 Task: Look for space in Allen, United States from 10th August, 2023 to 18th August, 2023 for 2 adults in price range Rs.10000 to Rs.14000. Place can be private room with 1  bedroom having 1 bed and 1 bathroom. Property type can be house, flat, guest house. Amenities needed are: wifi, TV, free parkinig on premises, gym, breakfast. Booking option can be shelf check-in. Required host language is English.
Action: Mouse moved to (413, 95)
Screenshot: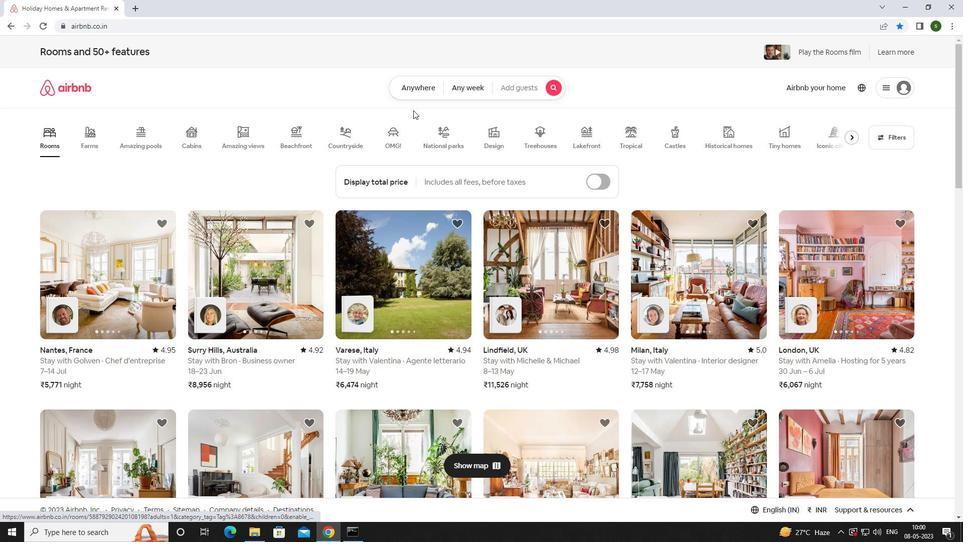 
Action: Mouse pressed left at (413, 95)
Screenshot: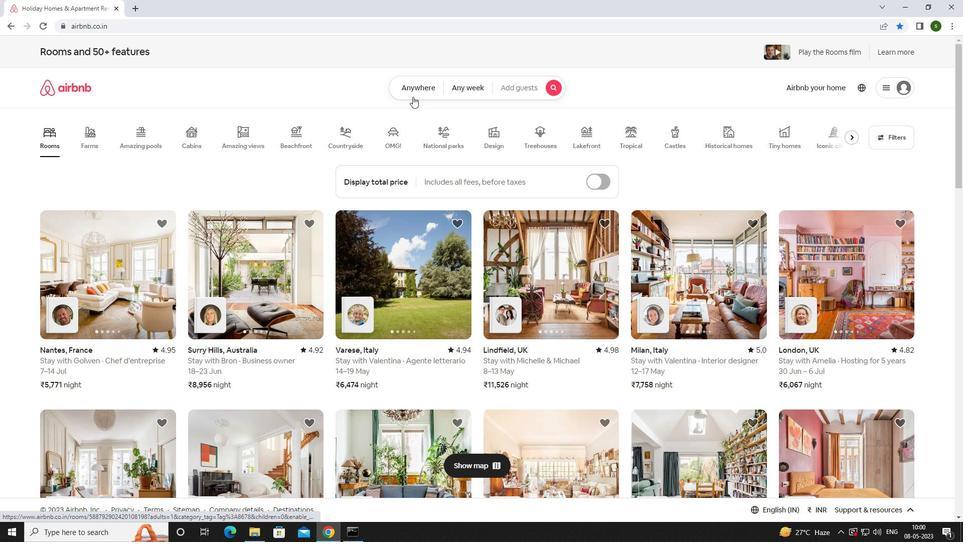 
Action: Mouse moved to (361, 125)
Screenshot: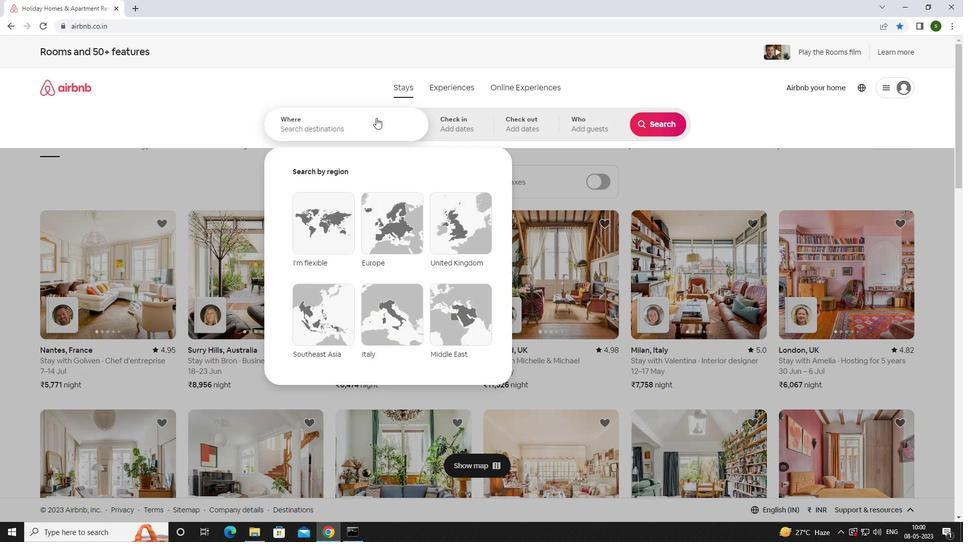 
Action: Mouse pressed left at (361, 125)
Screenshot: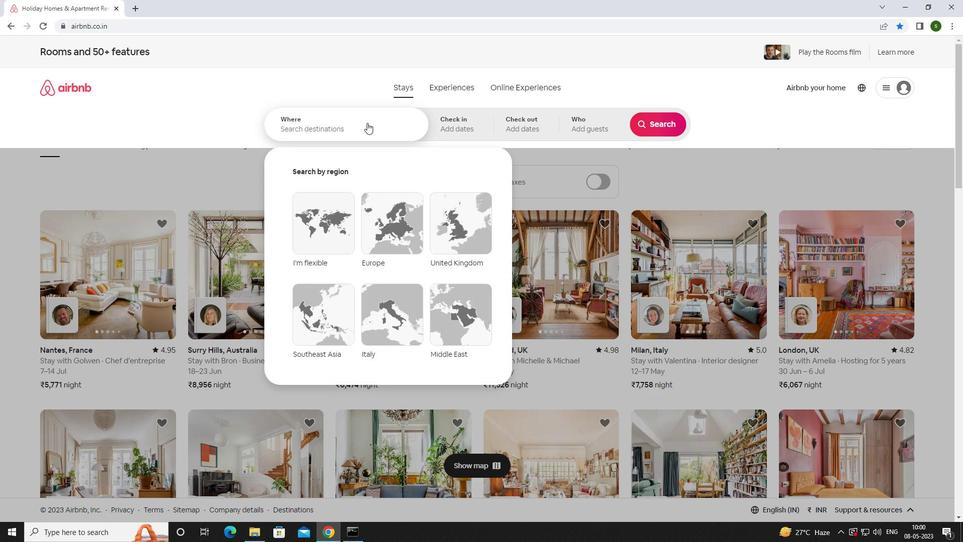 
Action: Key pressed <Key.caps_lock>a<Key.caps_lock>llen,<Key.space><Key.caps_lock>u<Key.caps_lock>nited<Key.space><Key.caps_lock>s<Key.caps_lock>tates<Key.enter>
Screenshot: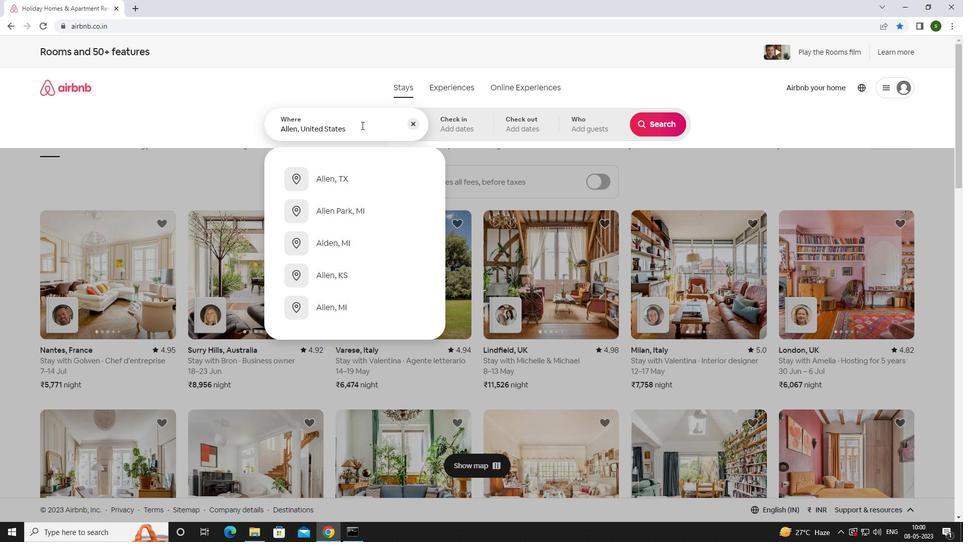 
Action: Mouse moved to (656, 202)
Screenshot: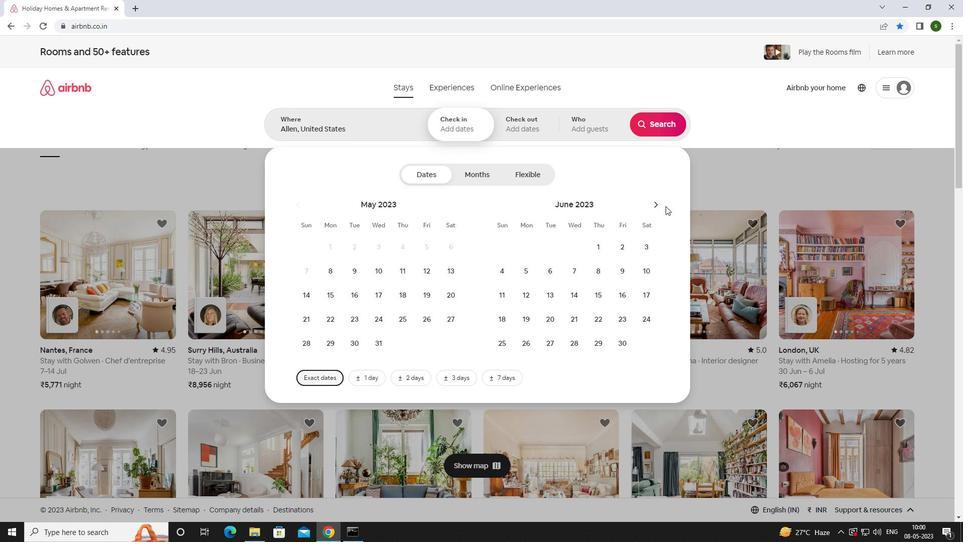 
Action: Mouse pressed left at (656, 202)
Screenshot: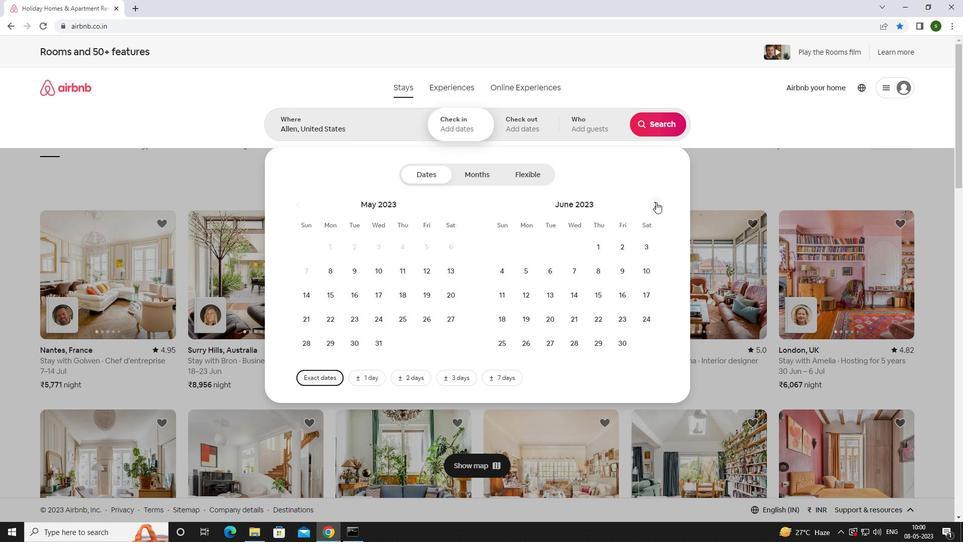 
Action: Mouse moved to (649, 203)
Screenshot: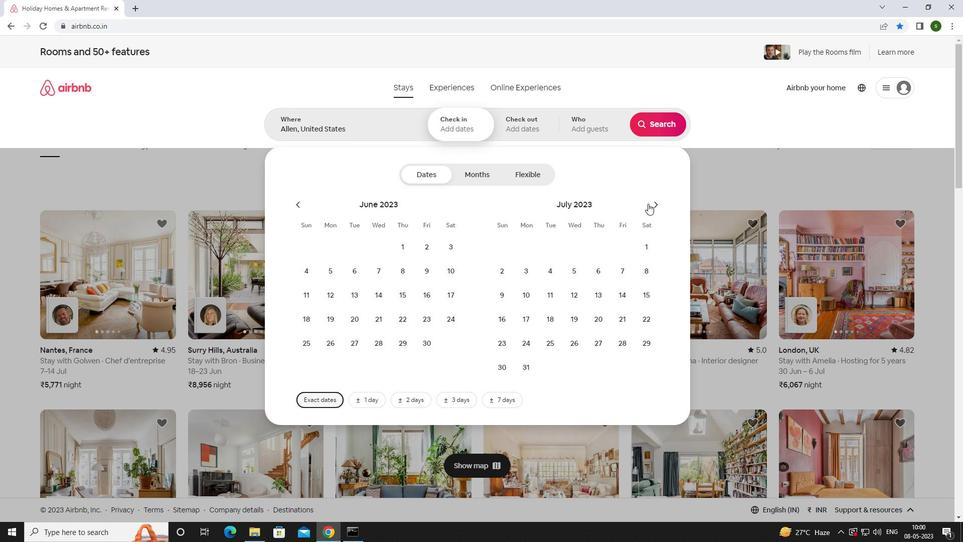 
Action: Mouse pressed left at (649, 203)
Screenshot: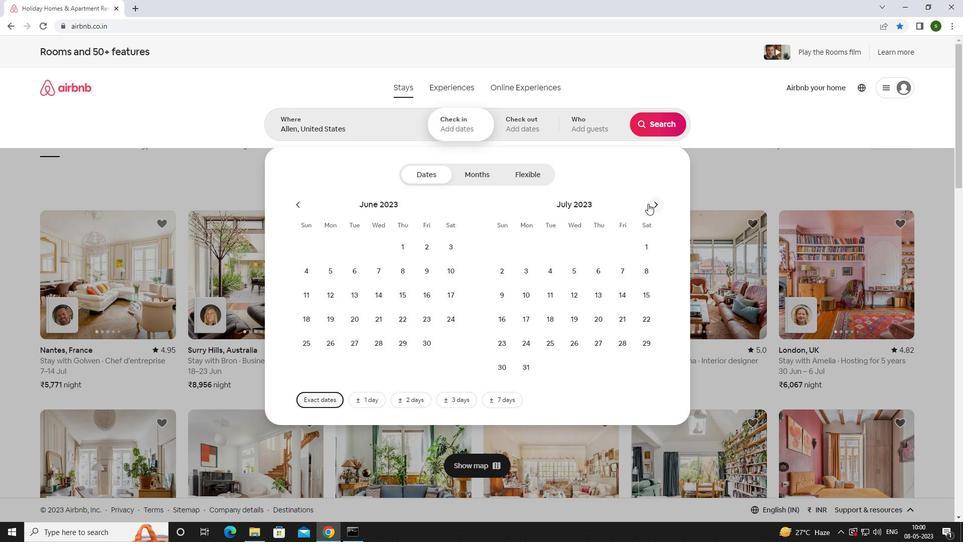 
Action: Mouse moved to (601, 269)
Screenshot: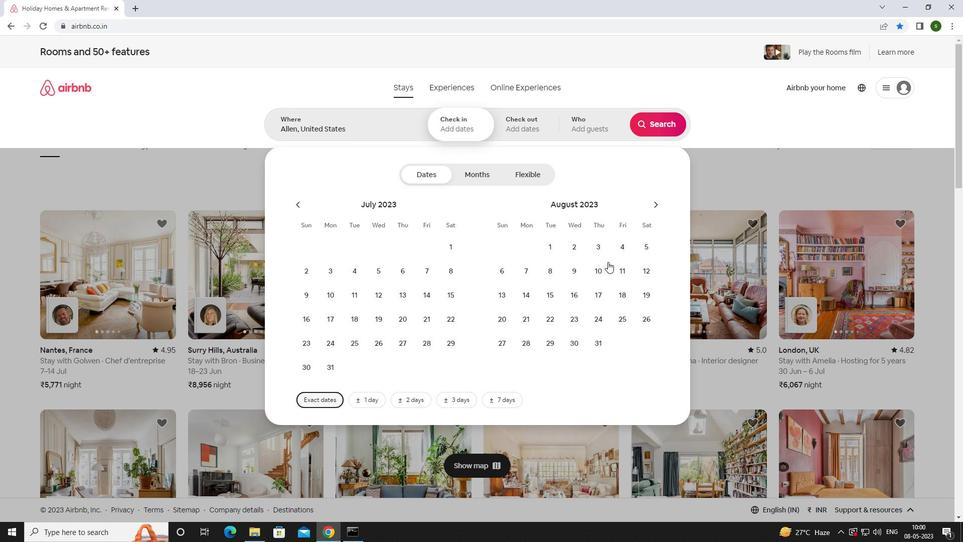 
Action: Mouse pressed left at (601, 269)
Screenshot: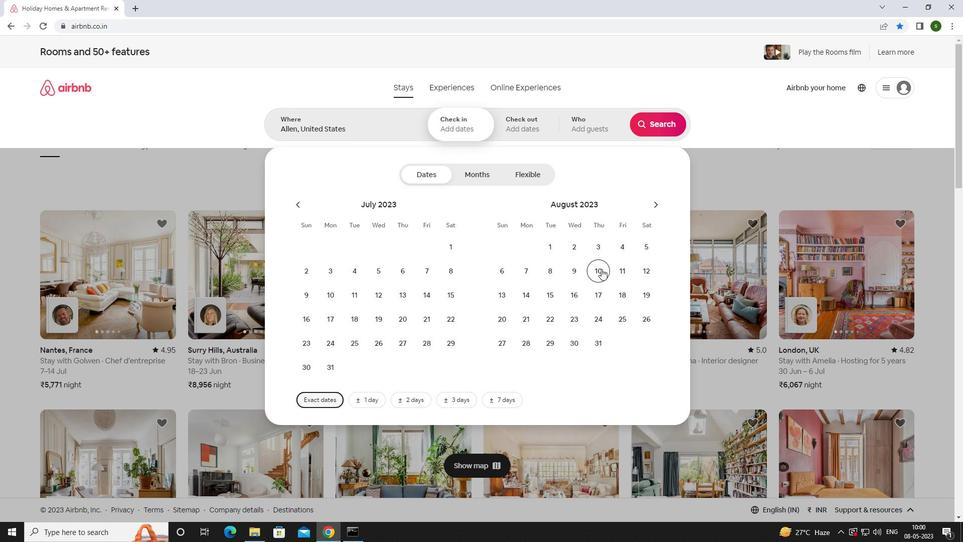 
Action: Mouse moved to (628, 295)
Screenshot: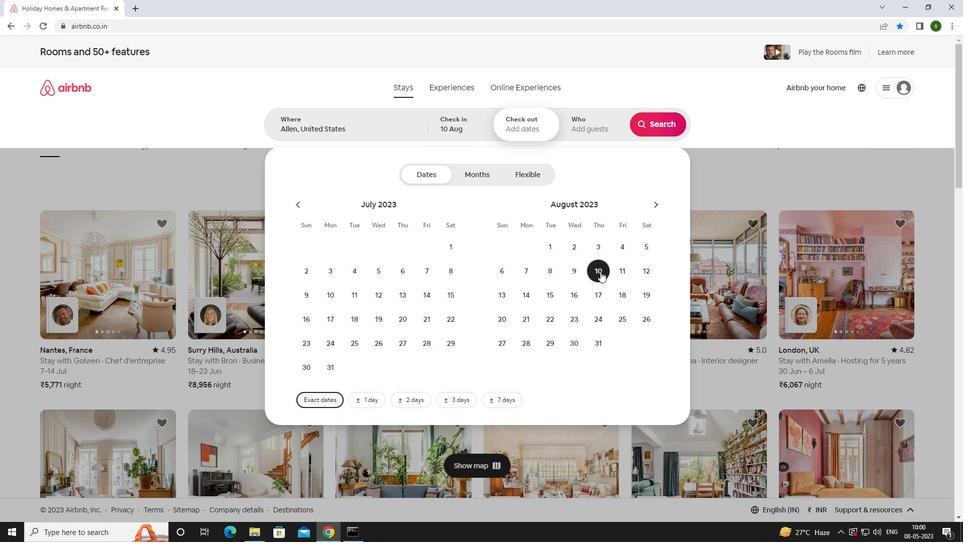 
Action: Mouse pressed left at (628, 295)
Screenshot: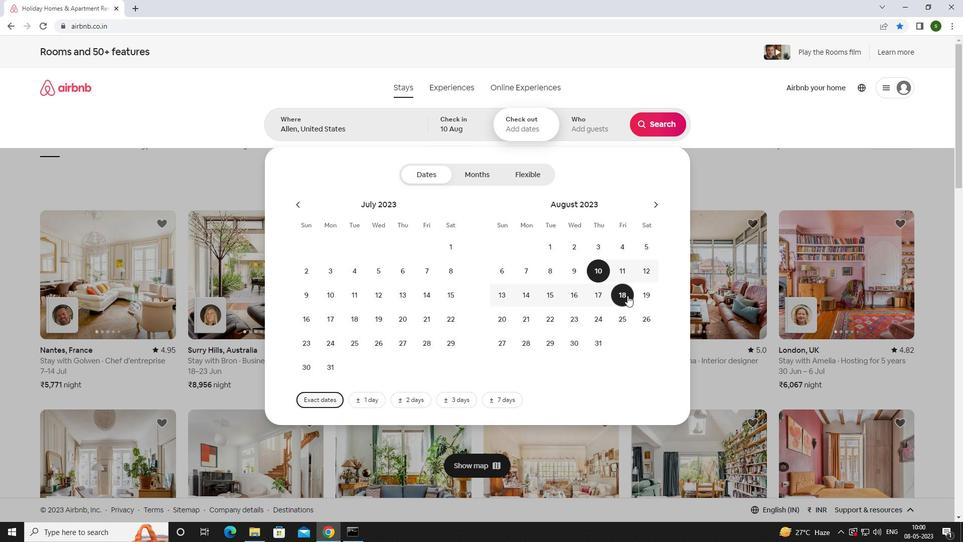 
Action: Mouse moved to (596, 119)
Screenshot: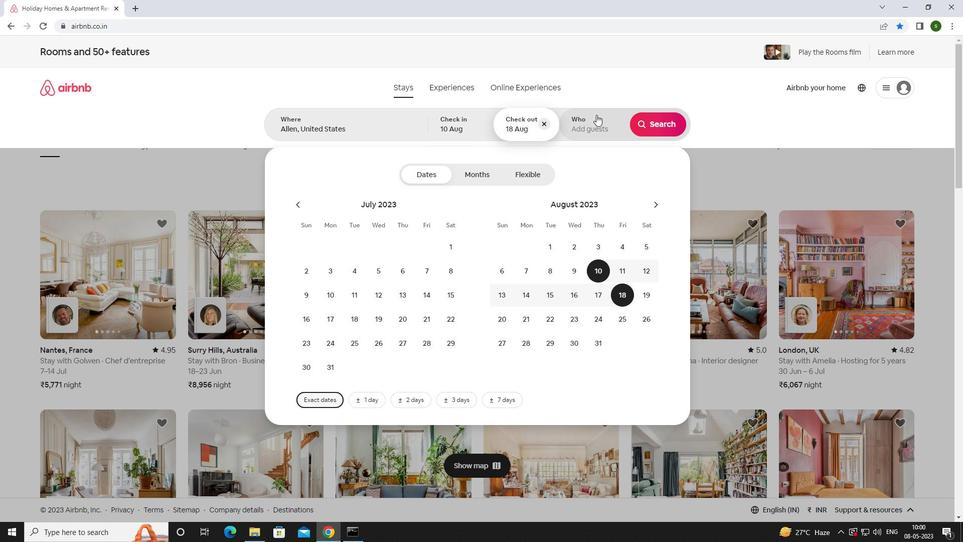 
Action: Mouse pressed left at (596, 119)
Screenshot: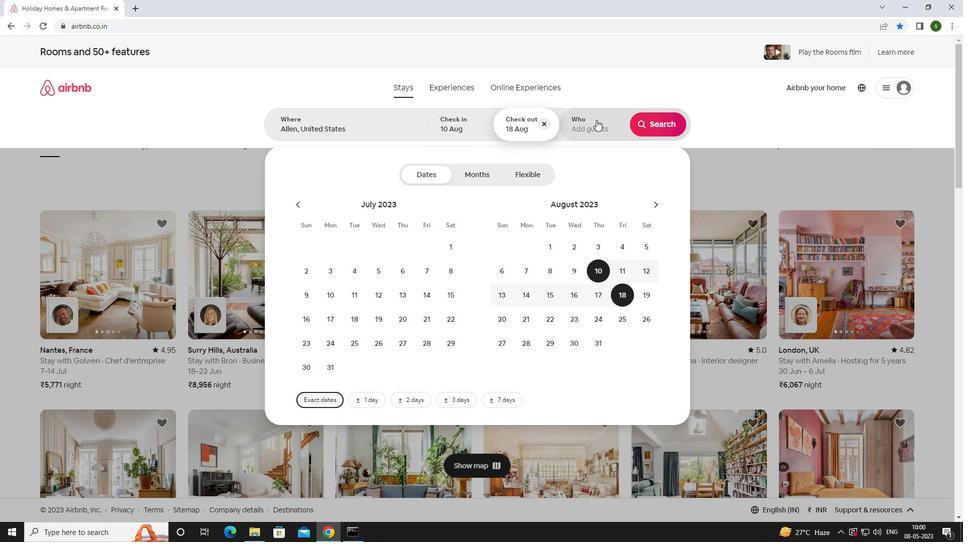 
Action: Mouse moved to (663, 175)
Screenshot: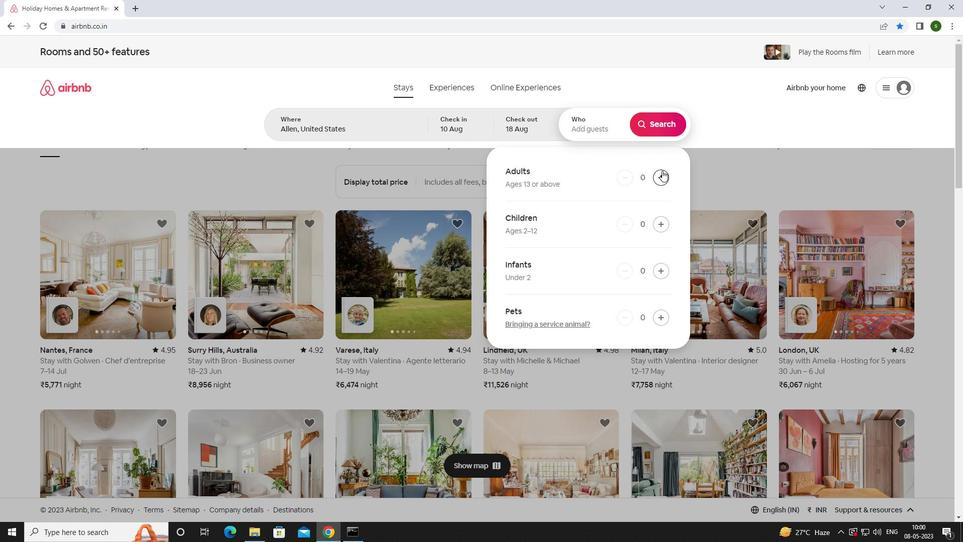 
Action: Mouse pressed left at (663, 175)
Screenshot: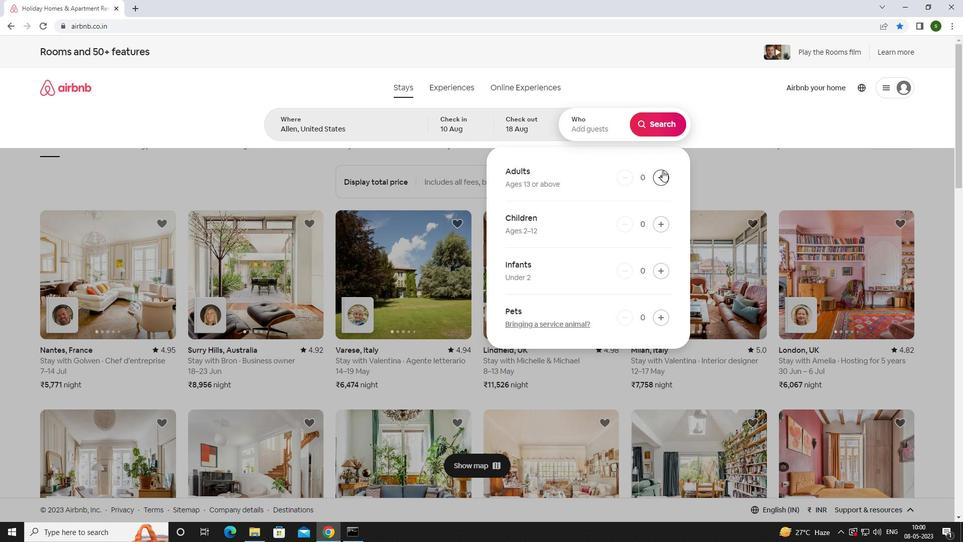 
Action: Mouse pressed left at (663, 175)
Screenshot: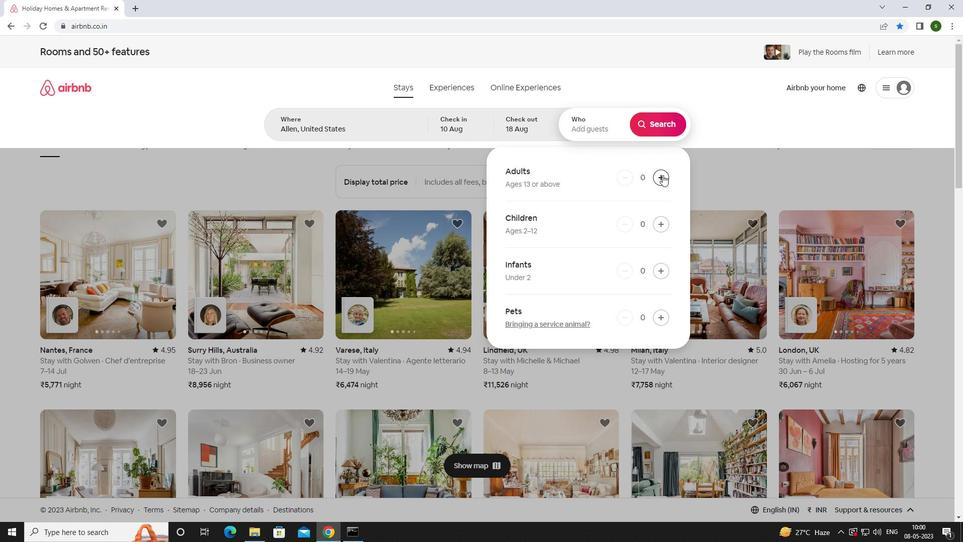 
Action: Mouse moved to (656, 126)
Screenshot: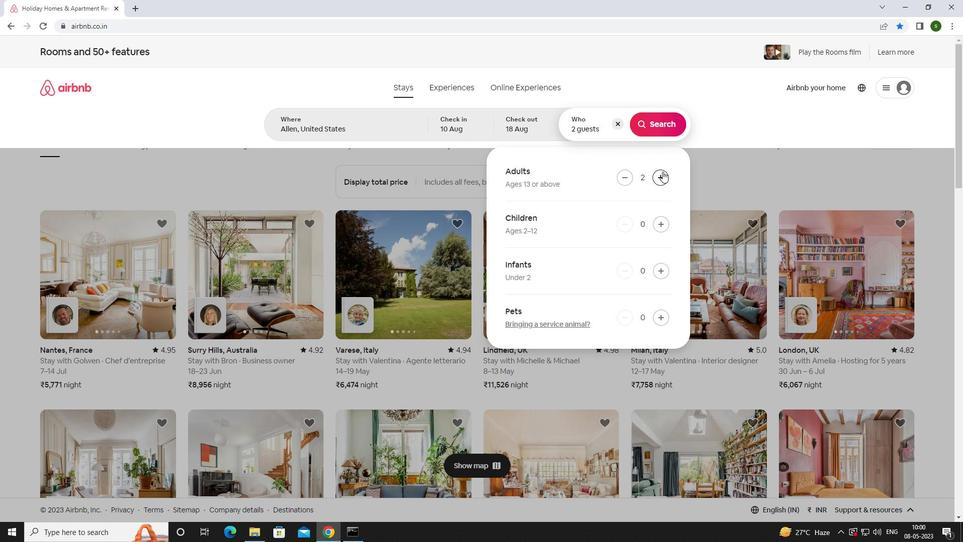 
Action: Mouse pressed left at (656, 126)
Screenshot: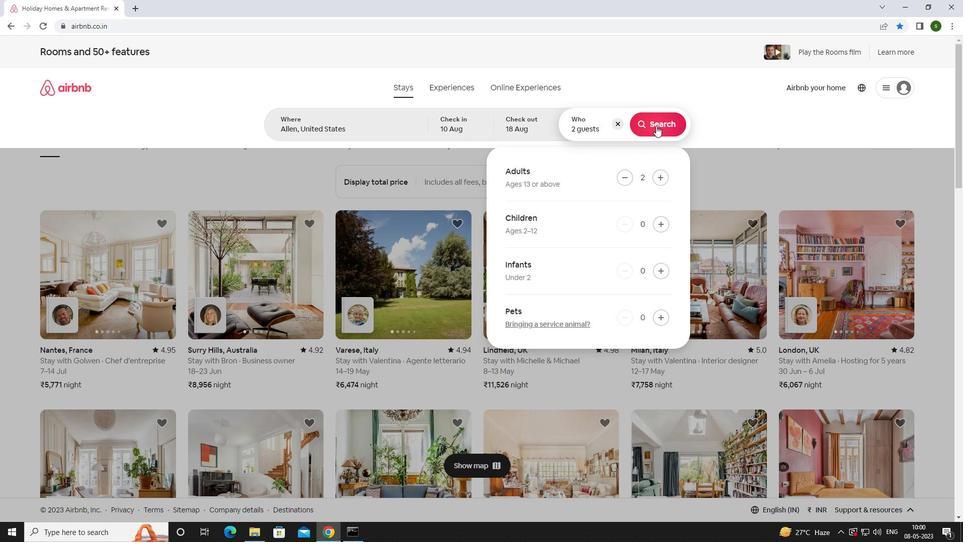 
Action: Mouse moved to (912, 94)
Screenshot: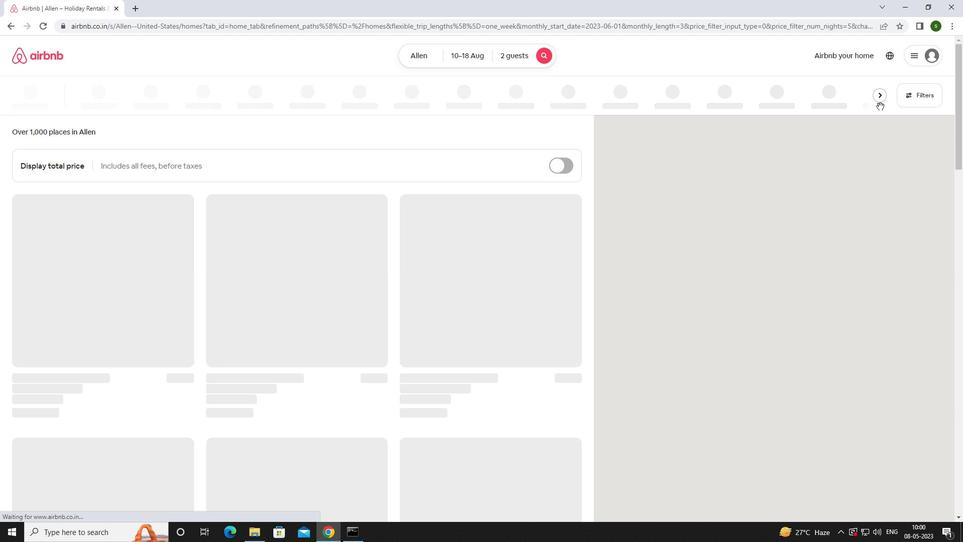 
Action: Mouse pressed left at (912, 94)
Screenshot: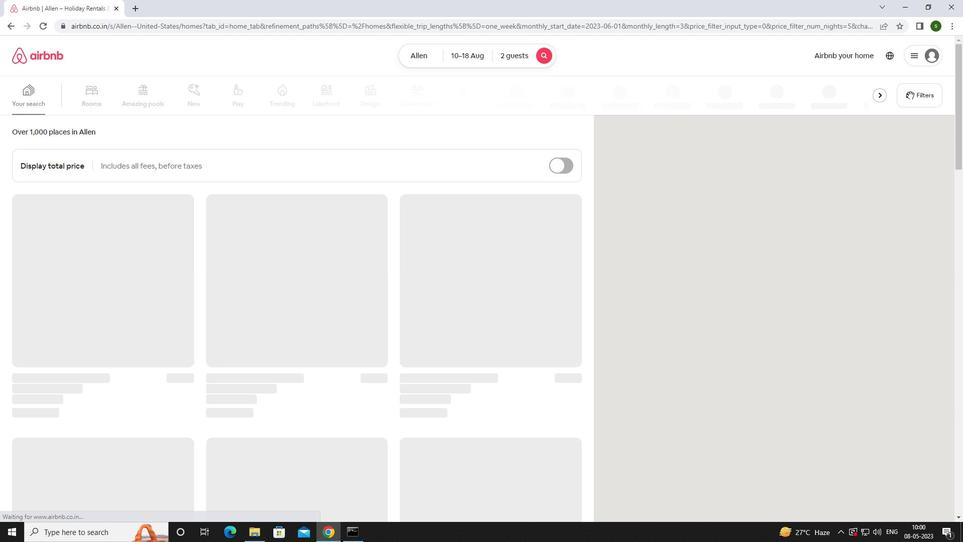 
Action: Mouse moved to (370, 339)
Screenshot: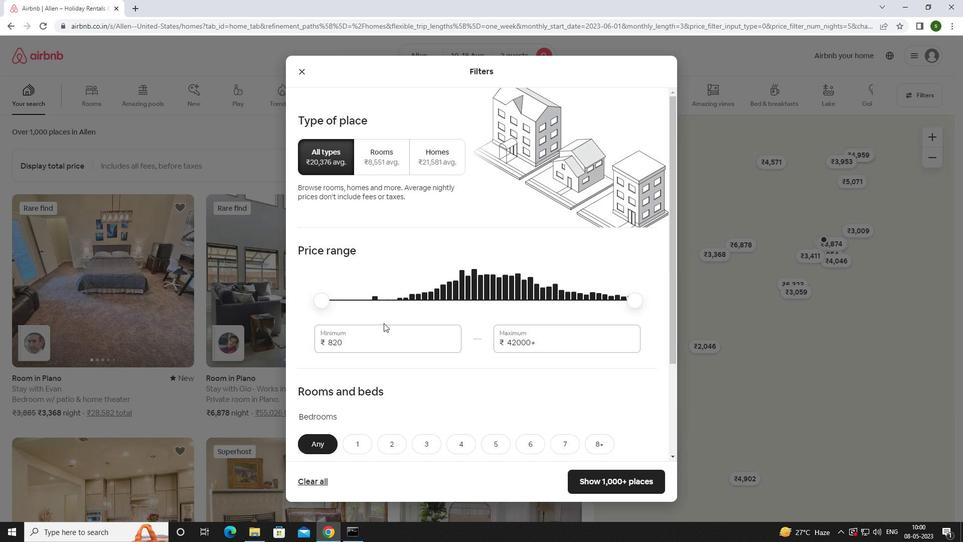 
Action: Mouse pressed left at (370, 339)
Screenshot: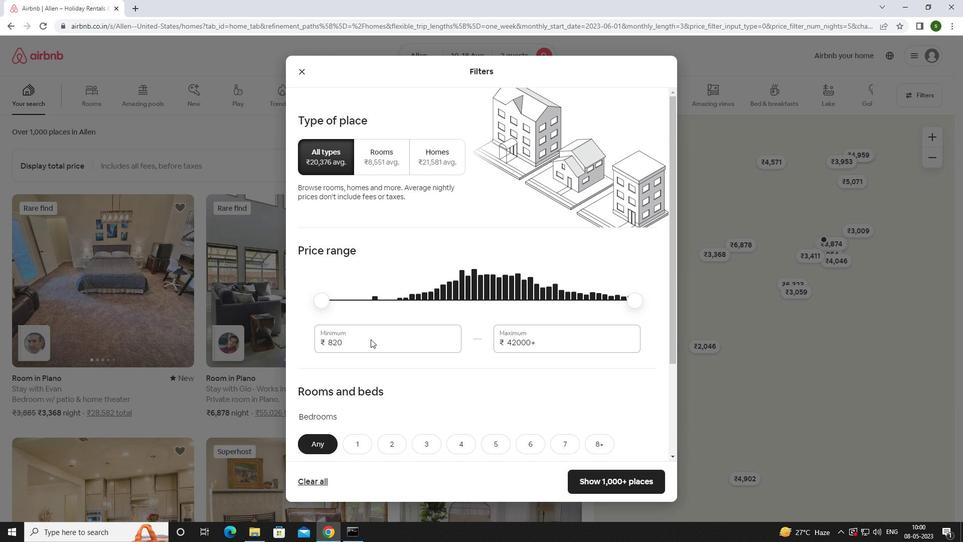 
Action: Key pressed <Key.backspace><Key.backspace><Key.backspace><Key.backspace>10000
Screenshot: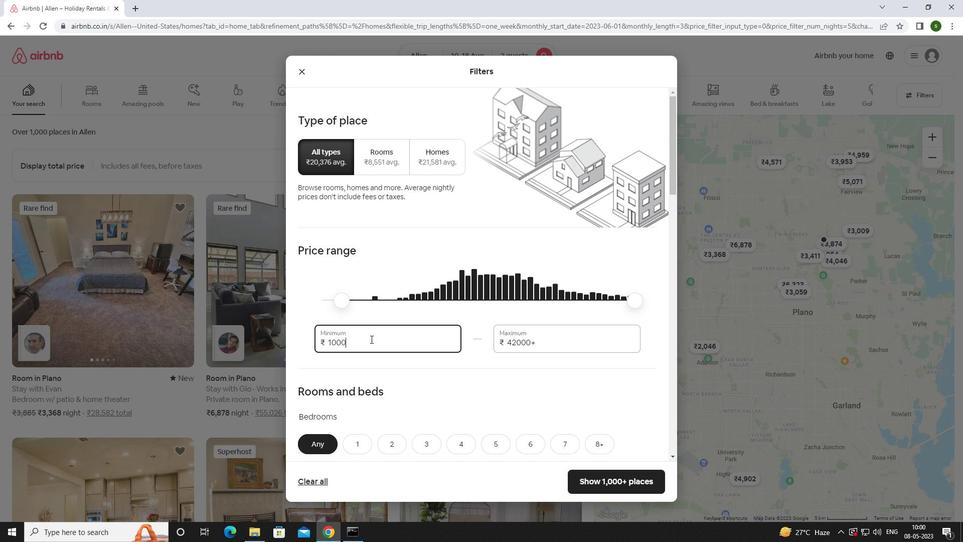 
Action: Mouse moved to (554, 345)
Screenshot: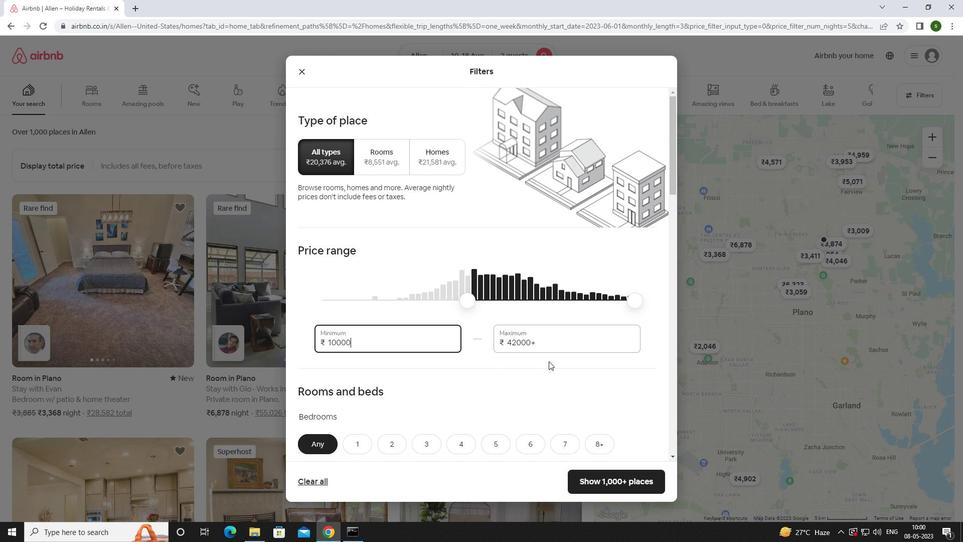 
Action: Mouse pressed left at (554, 345)
Screenshot: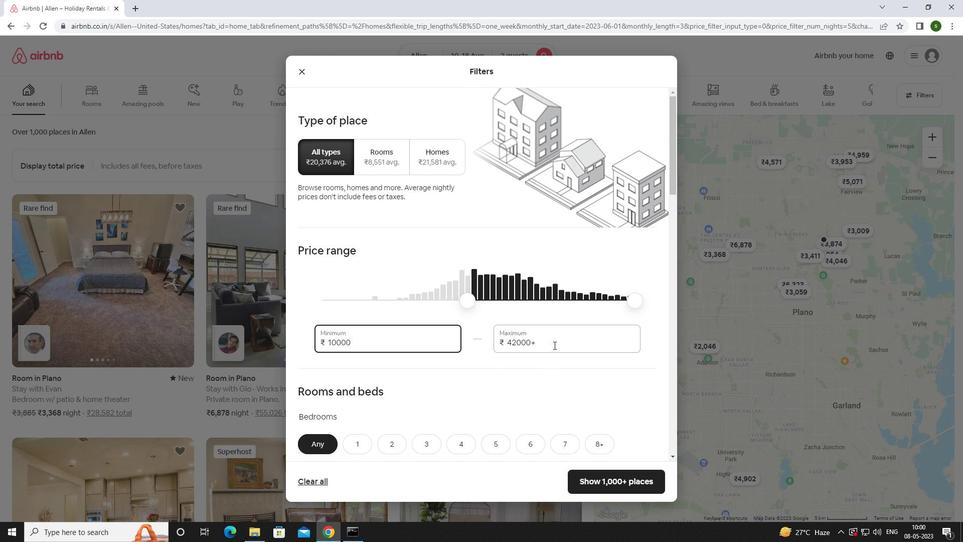 
Action: Key pressed <Key.backspace><Key.backspace><Key.backspace><Key.backspace><Key.backspace><Key.backspace><Key.backspace><Key.backspace><Key.backspace><Key.backspace><Key.backspace>14000
Screenshot: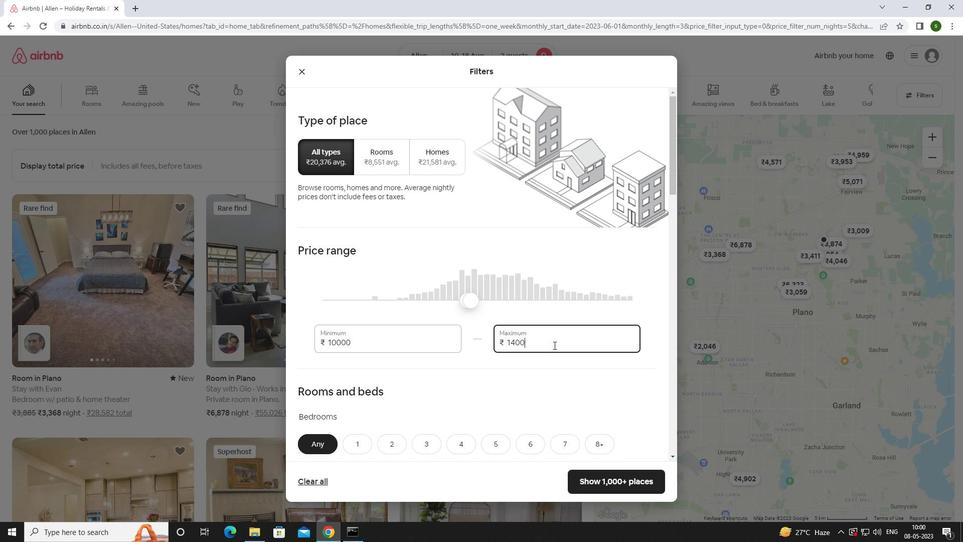 
Action: Mouse moved to (502, 357)
Screenshot: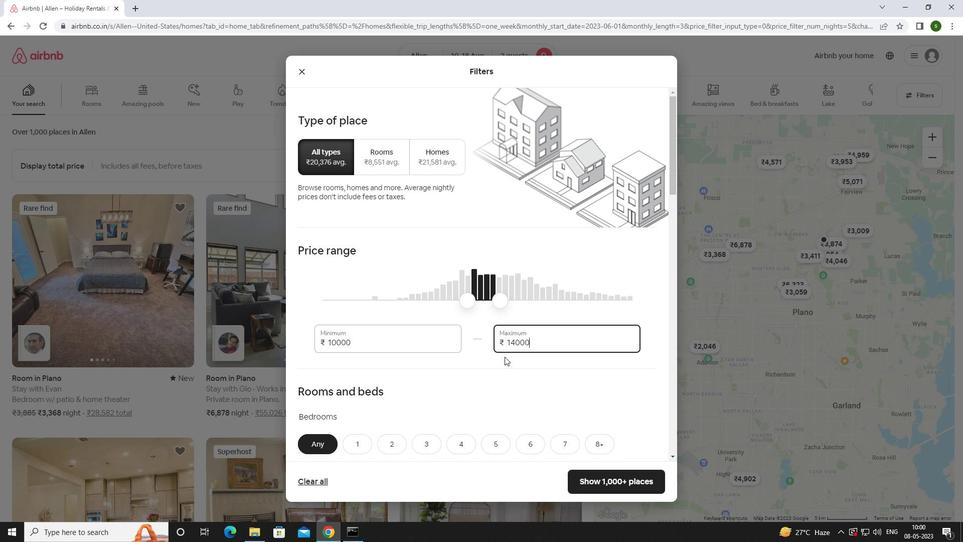 
Action: Mouse scrolled (502, 356) with delta (0, 0)
Screenshot: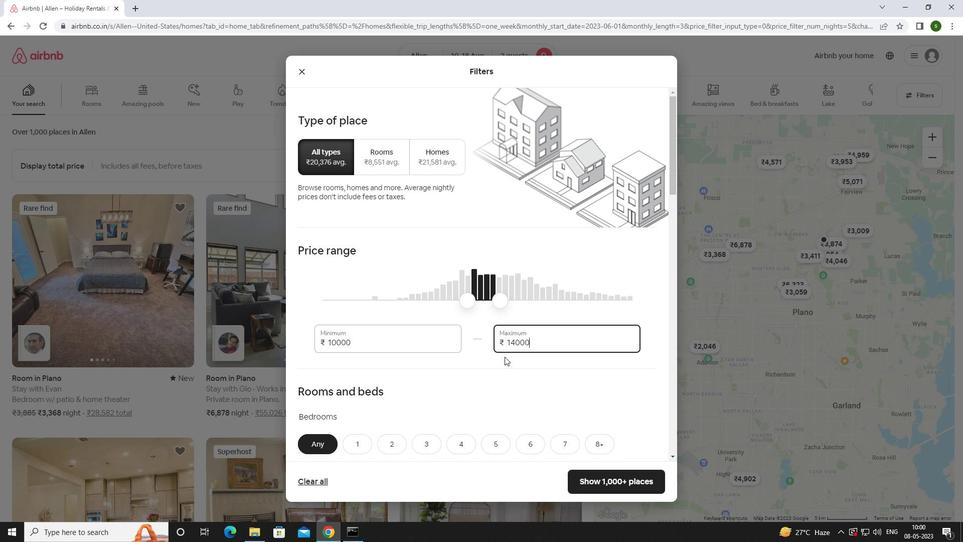
Action: Mouse moved to (356, 394)
Screenshot: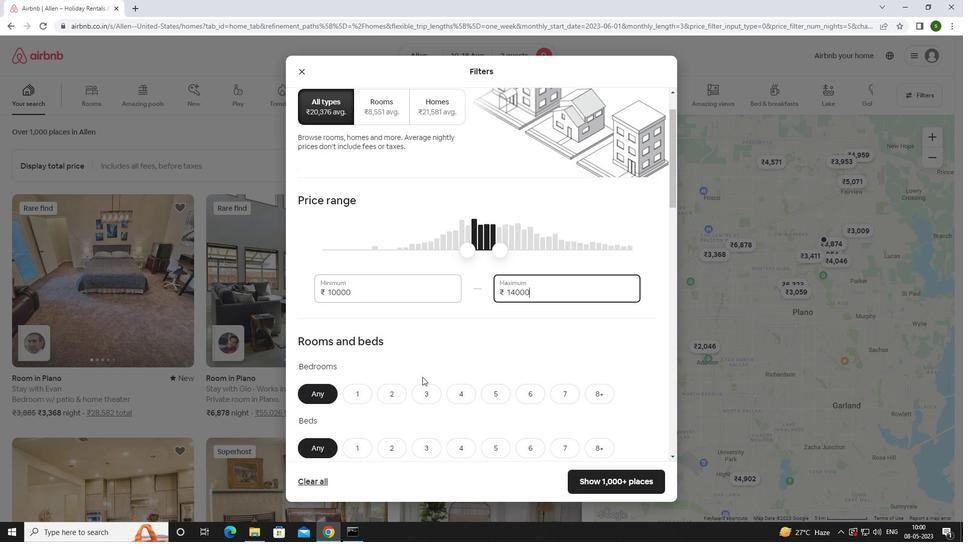 
Action: Mouse pressed left at (356, 394)
Screenshot: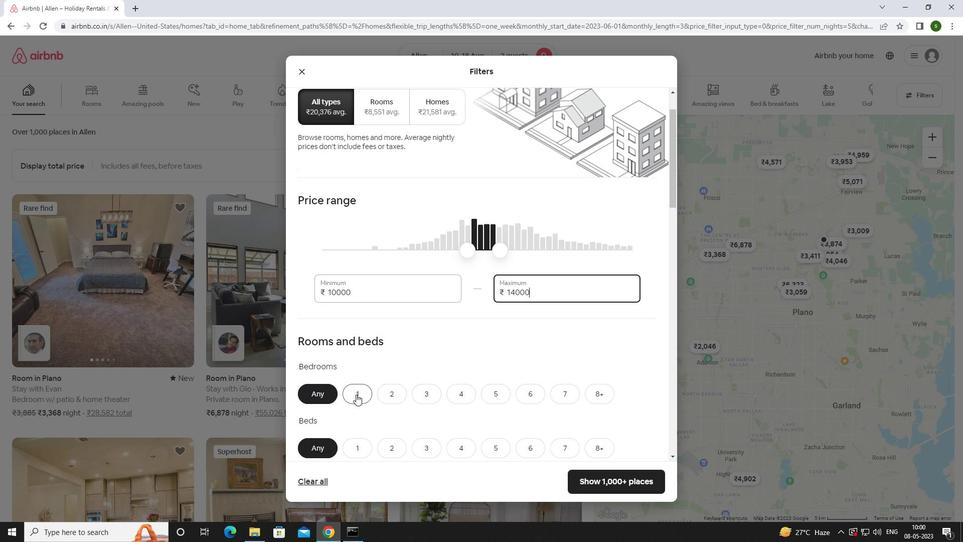 
Action: Mouse scrolled (356, 394) with delta (0, 0)
Screenshot: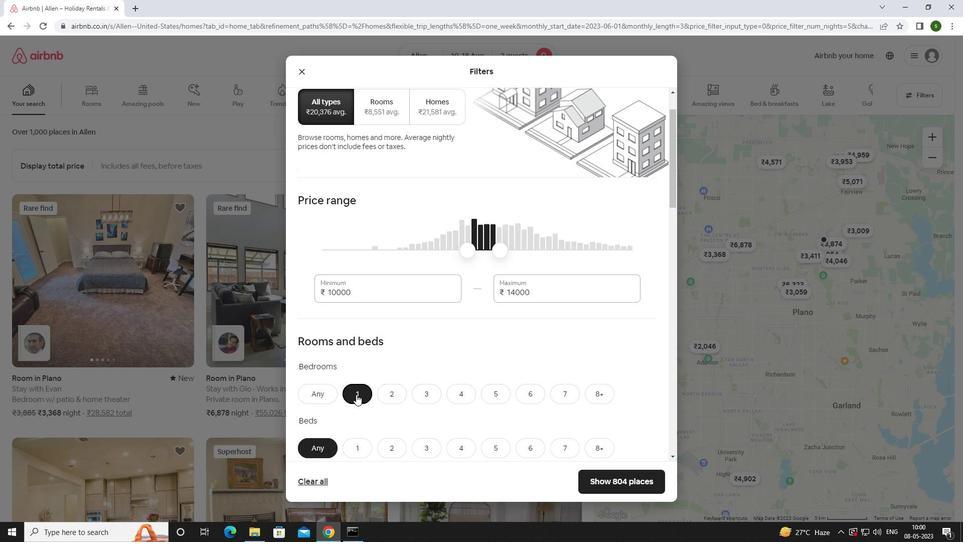 
Action: Mouse scrolled (356, 394) with delta (0, 0)
Screenshot: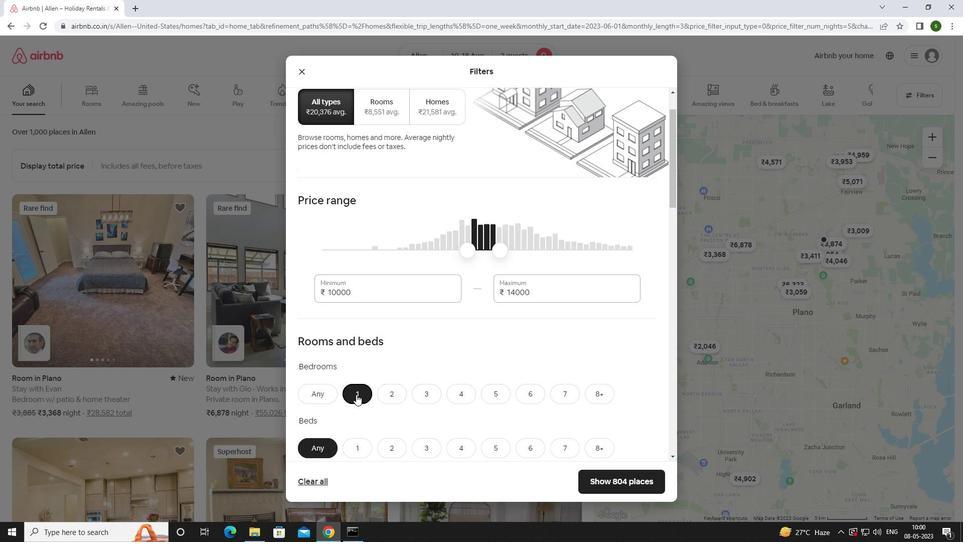 
Action: Mouse moved to (355, 344)
Screenshot: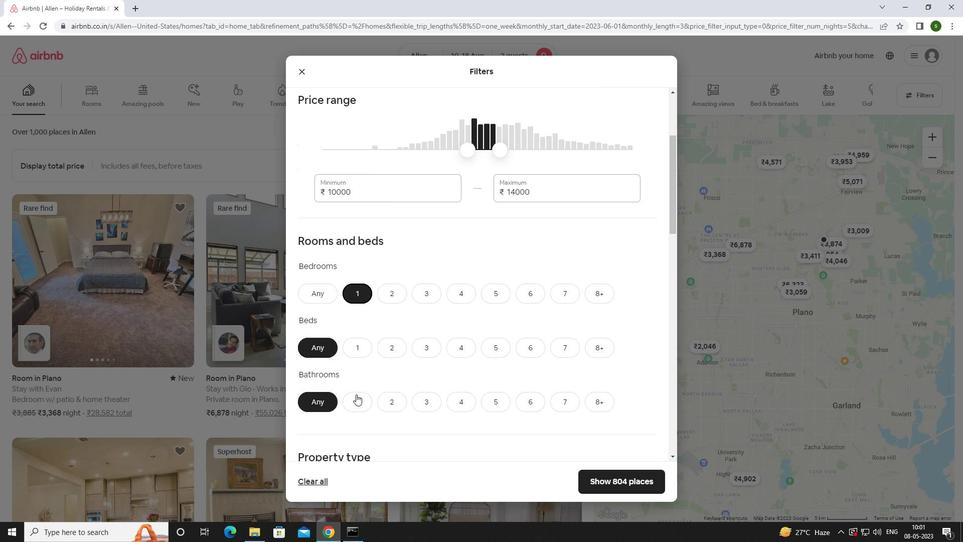 
Action: Mouse pressed left at (355, 344)
Screenshot: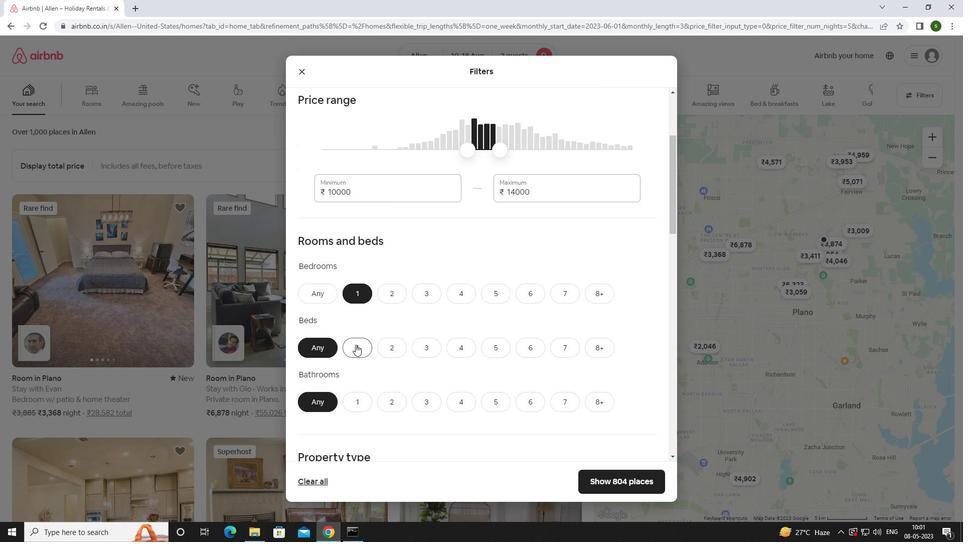 
Action: Mouse moved to (356, 394)
Screenshot: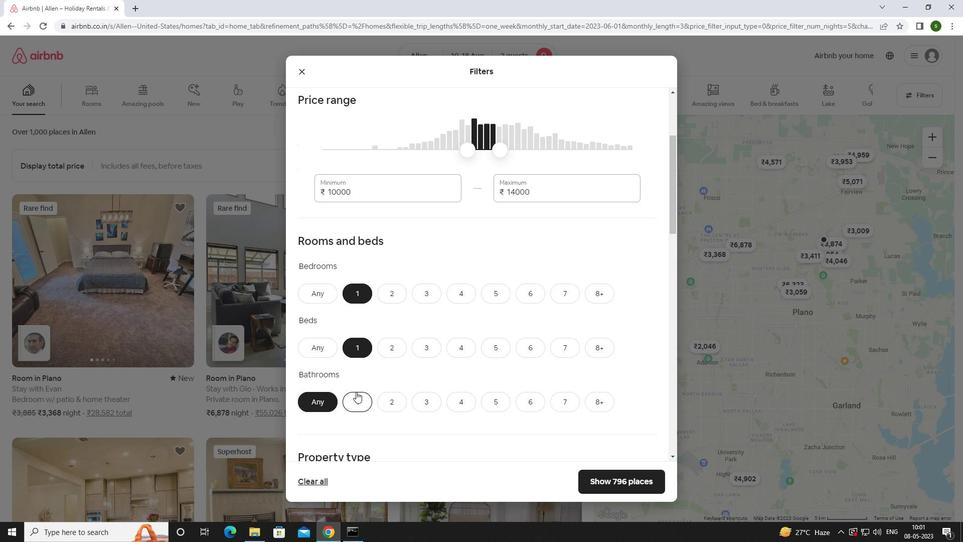 
Action: Mouse pressed left at (356, 394)
Screenshot: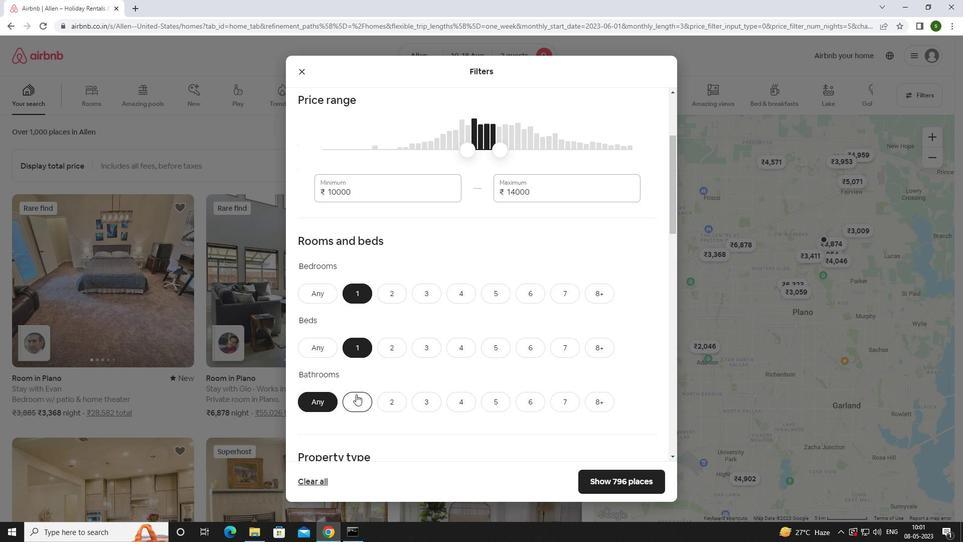 
Action: Mouse moved to (411, 371)
Screenshot: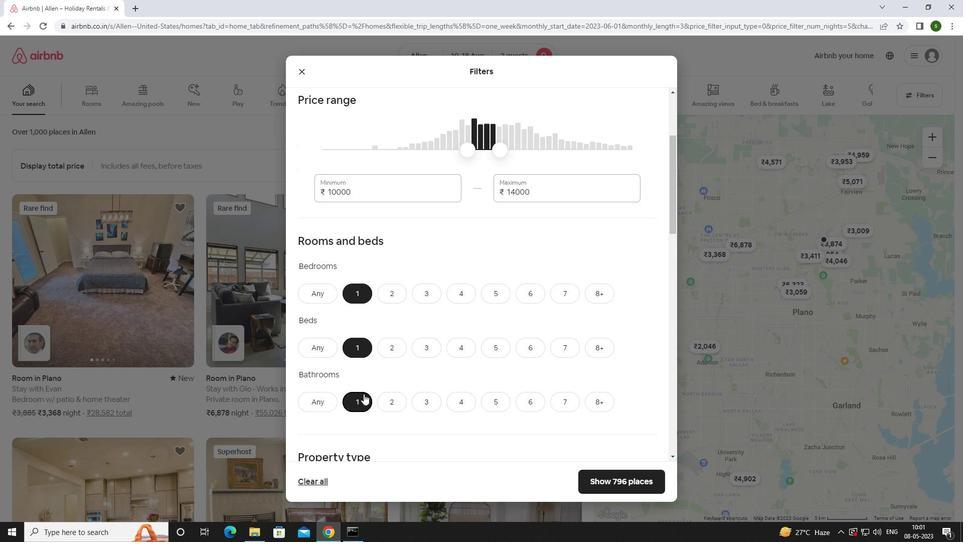 
Action: Mouse scrolled (411, 370) with delta (0, 0)
Screenshot: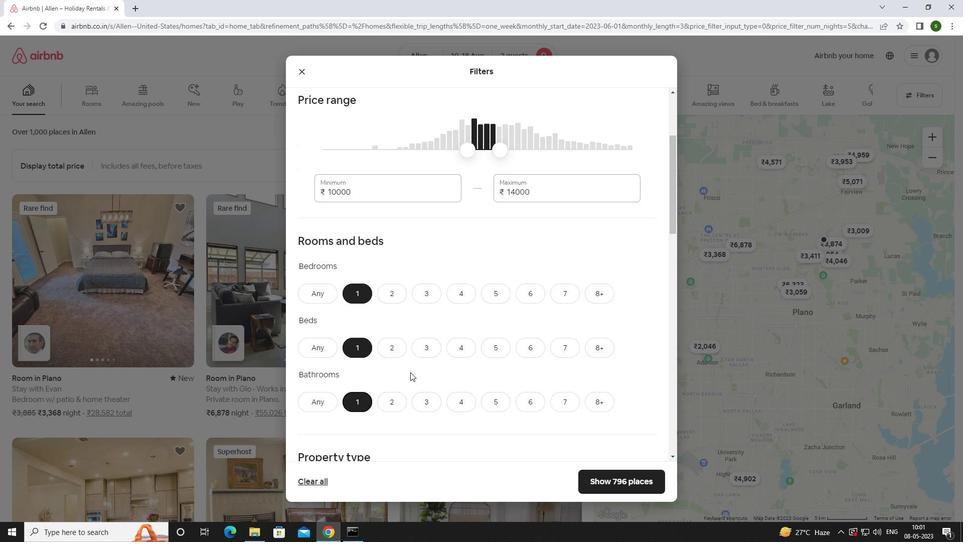 
Action: Mouse moved to (411, 371)
Screenshot: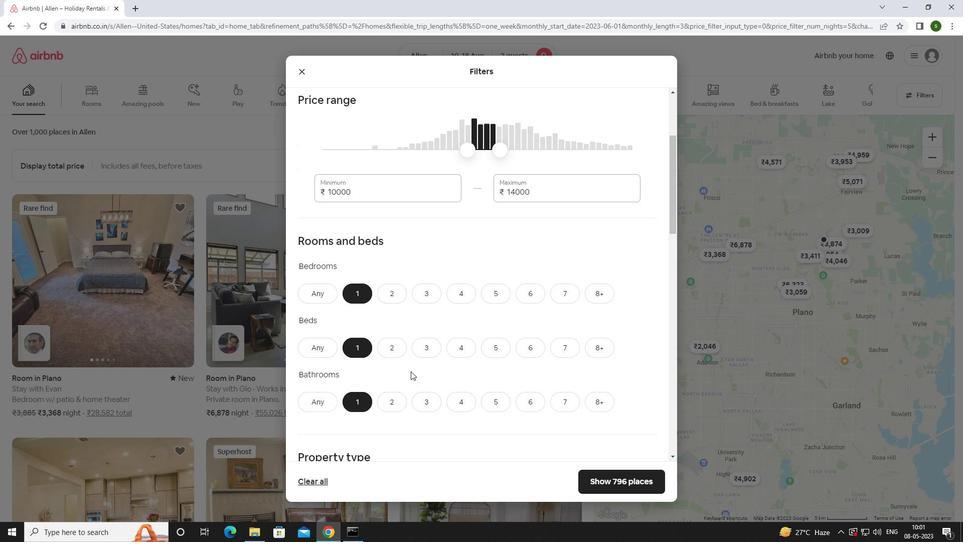 
Action: Mouse scrolled (411, 370) with delta (0, 0)
Screenshot: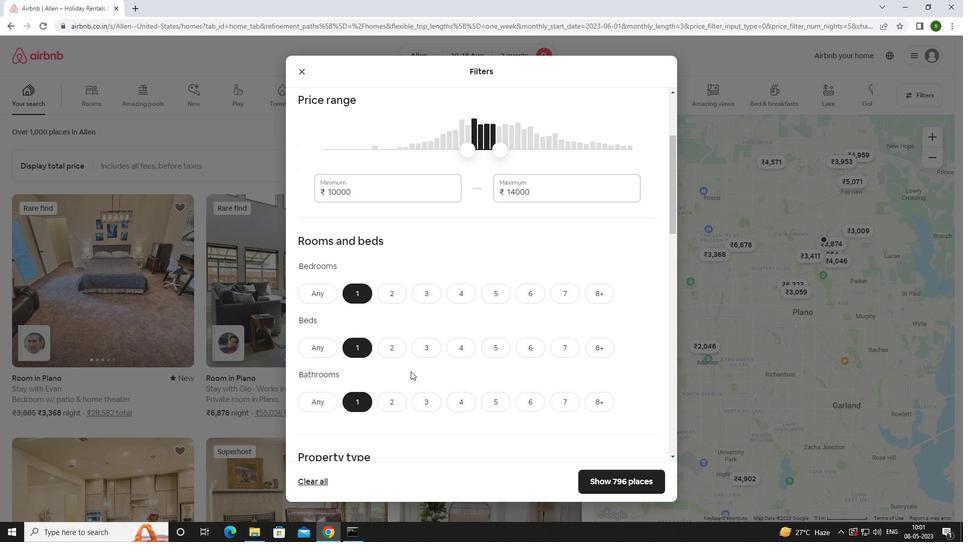
Action: Mouse scrolled (411, 370) with delta (0, 0)
Screenshot: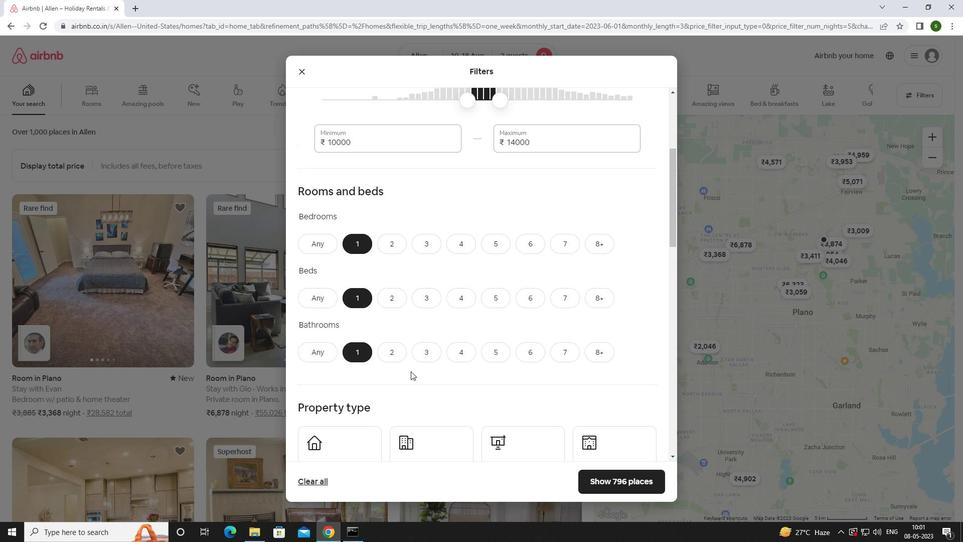 
Action: Mouse moved to (352, 368)
Screenshot: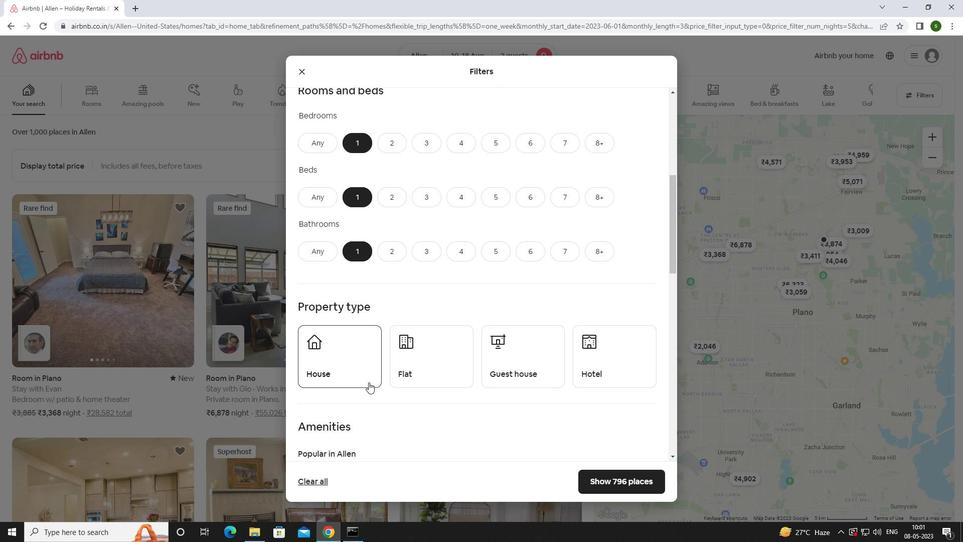 
Action: Mouse pressed left at (352, 368)
Screenshot: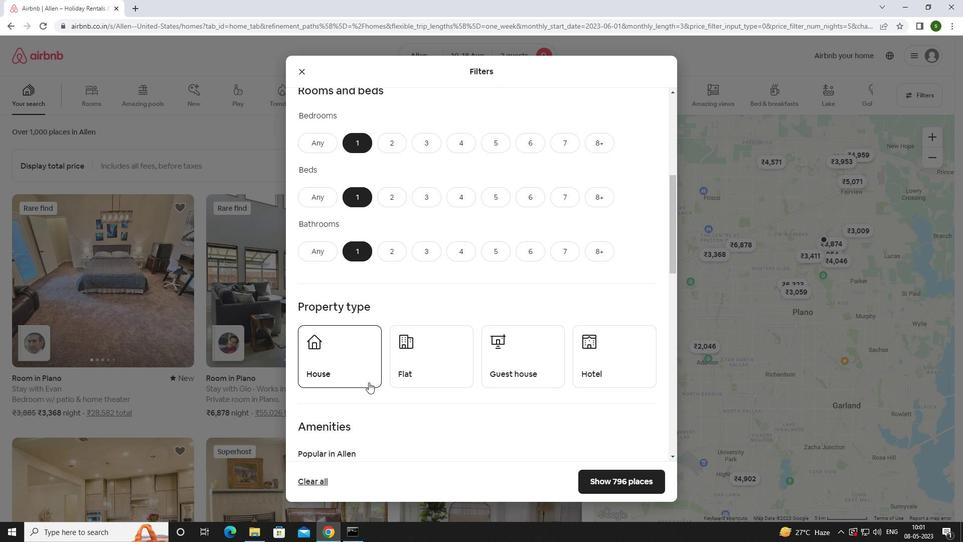 
Action: Mouse moved to (421, 360)
Screenshot: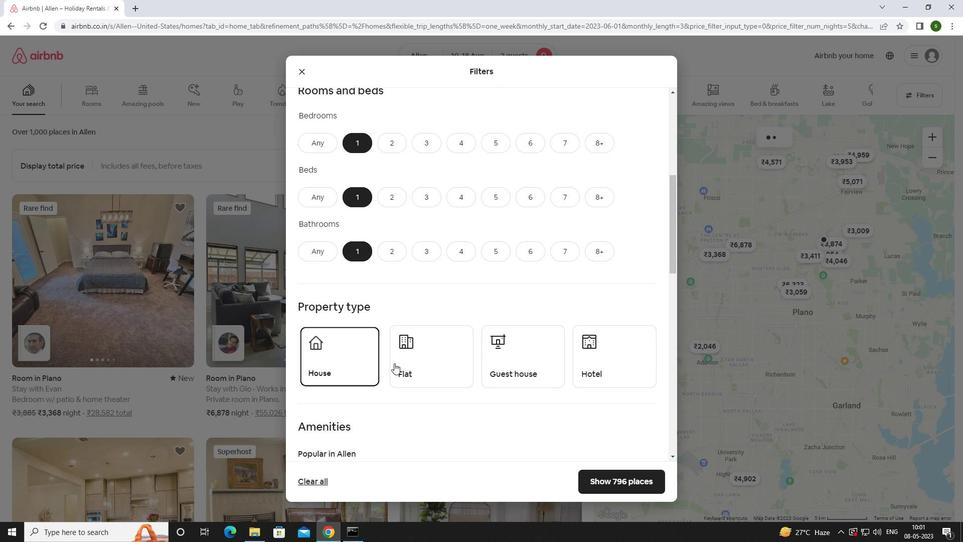
Action: Mouse pressed left at (421, 360)
Screenshot: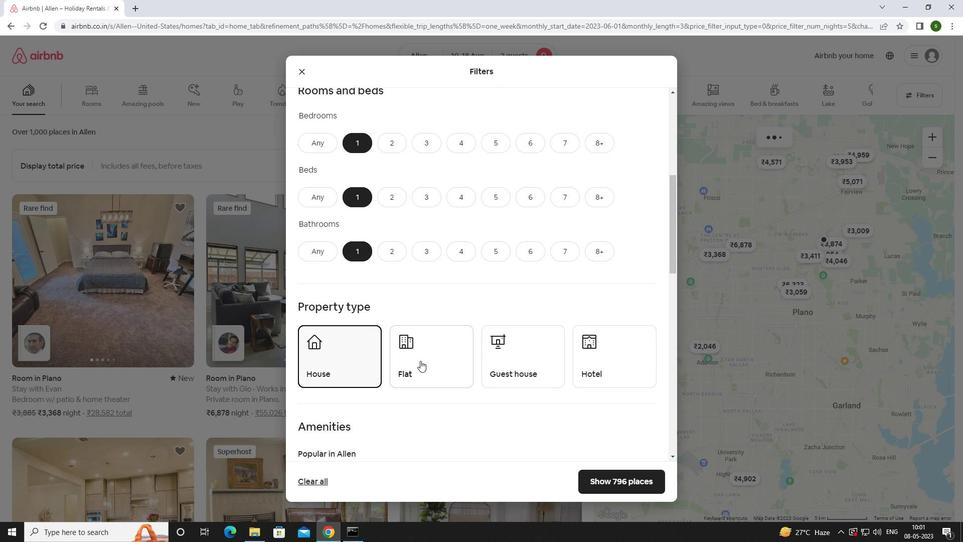
Action: Mouse moved to (523, 349)
Screenshot: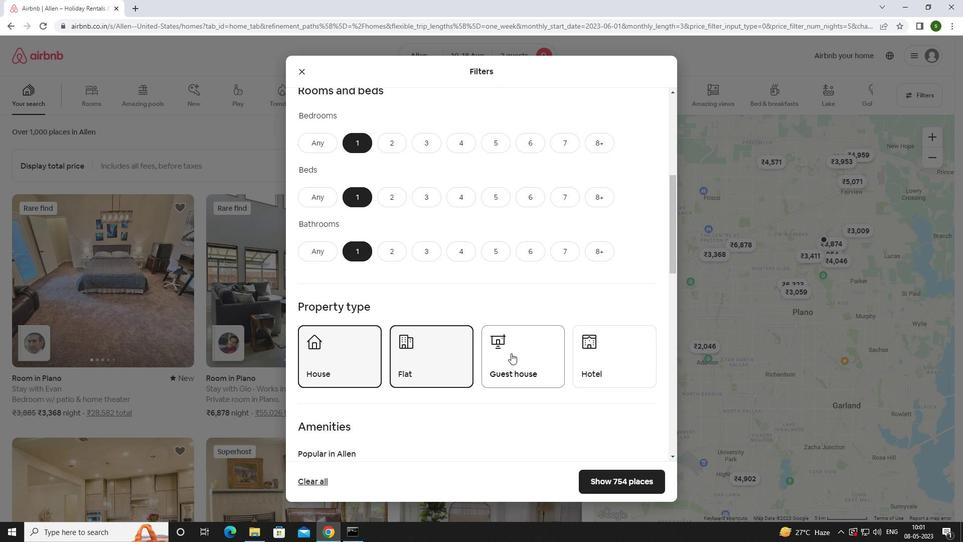 
Action: Mouse pressed left at (523, 349)
Screenshot: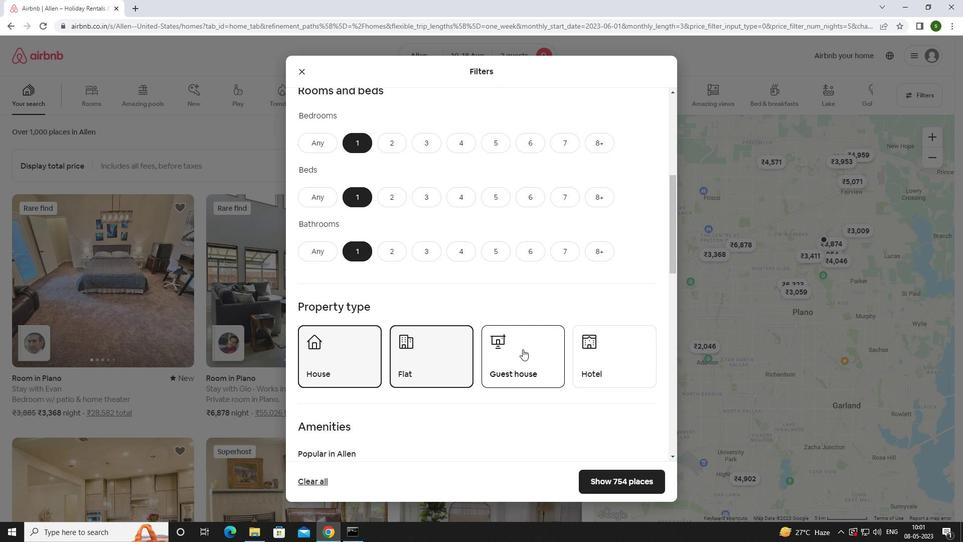 
Action: Mouse moved to (495, 336)
Screenshot: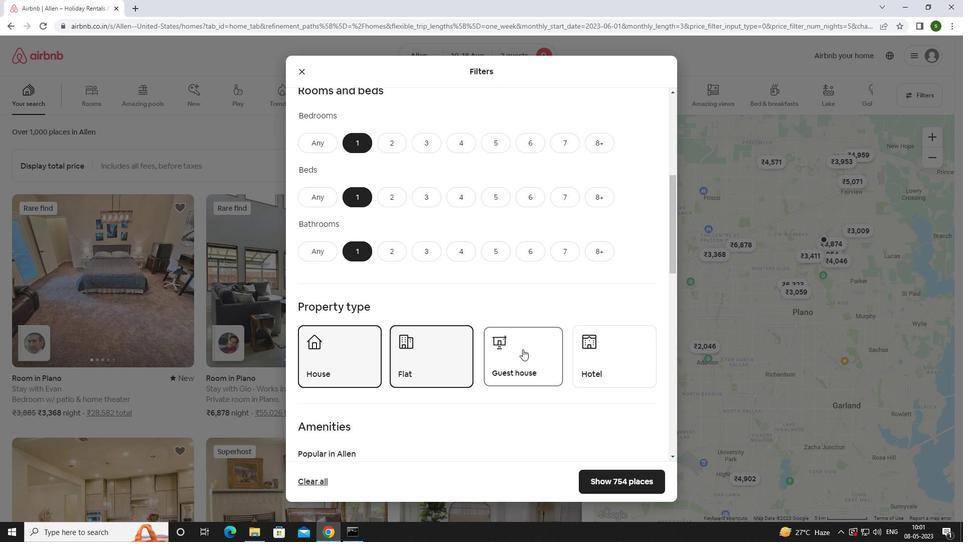 
Action: Mouse scrolled (495, 336) with delta (0, 0)
Screenshot: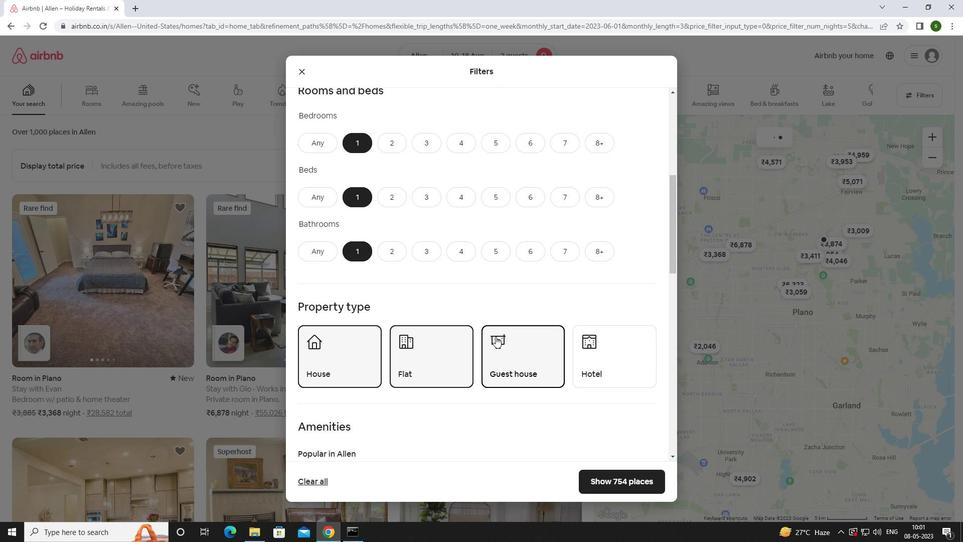 
Action: Mouse scrolled (495, 336) with delta (0, 0)
Screenshot: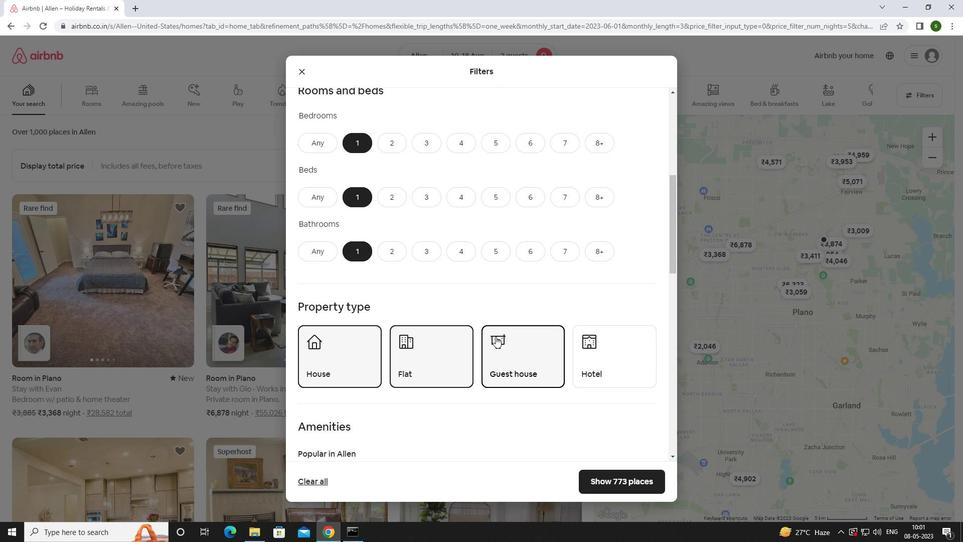 
Action: Mouse scrolled (495, 336) with delta (0, 0)
Screenshot: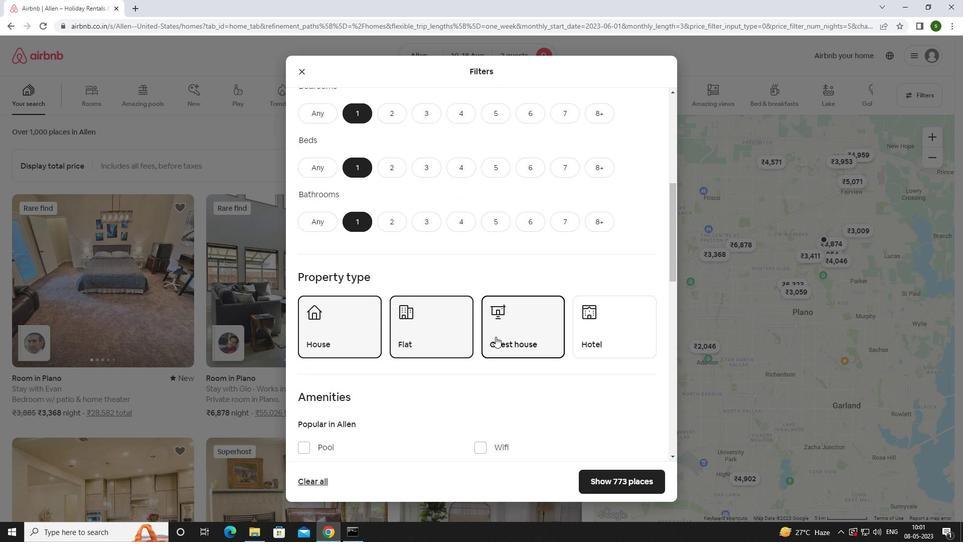 
Action: Mouse moved to (485, 330)
Screenshot: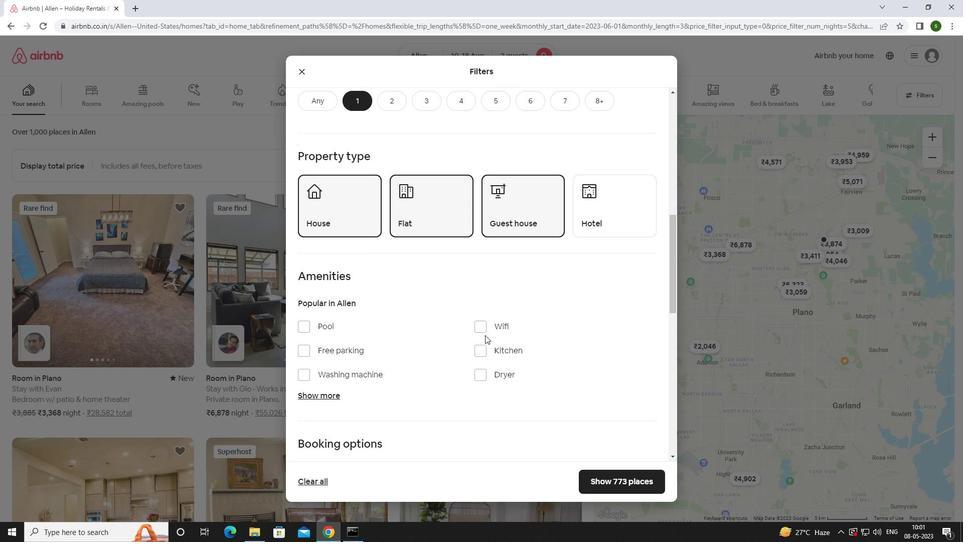 
Action: Mouse pressed left at (485, 330)
Screenshot: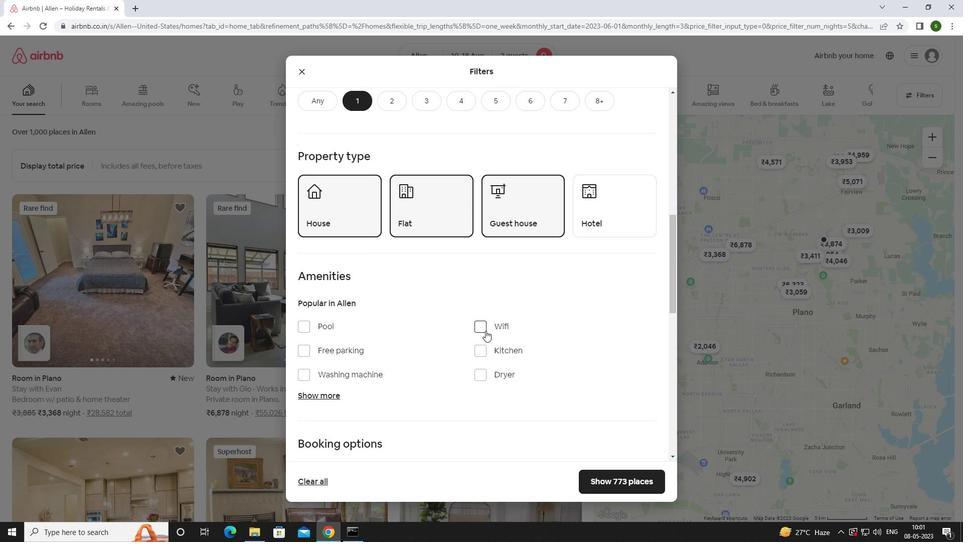 
Action: Mouse moved to (352, 351)
Screenshot: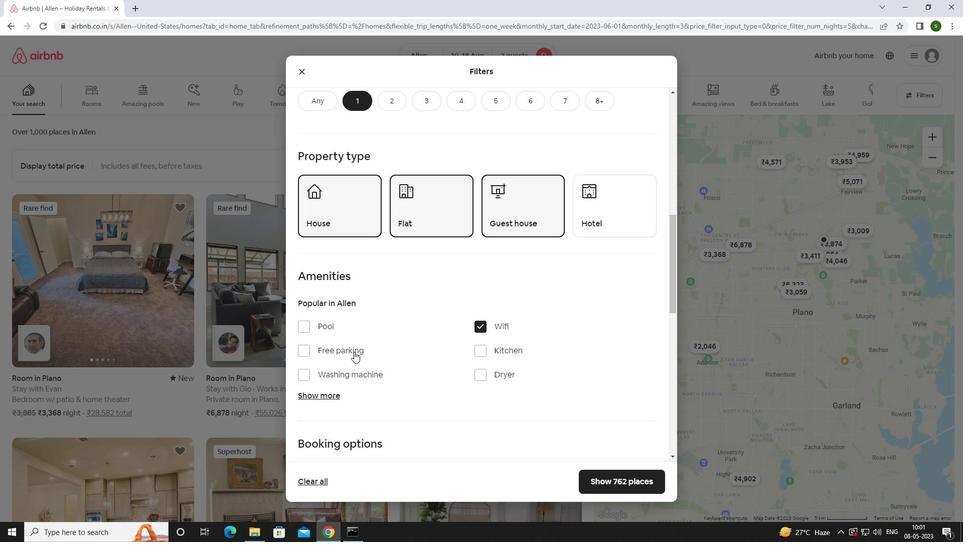 
Action: Mouse pressed left at (352, 351)
Screenshot: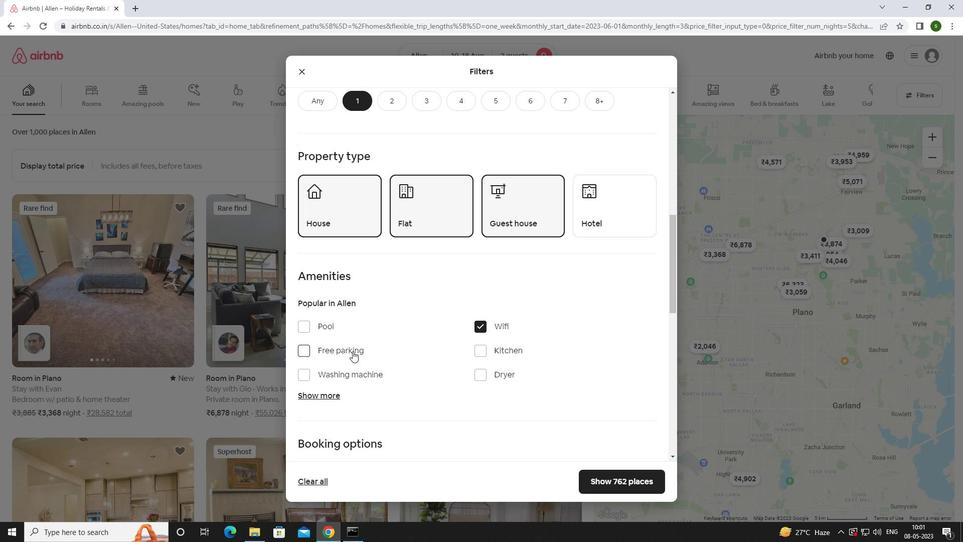 
Action: Mouse scrolled (352, 350) with delta (0, 0)
Screenshot: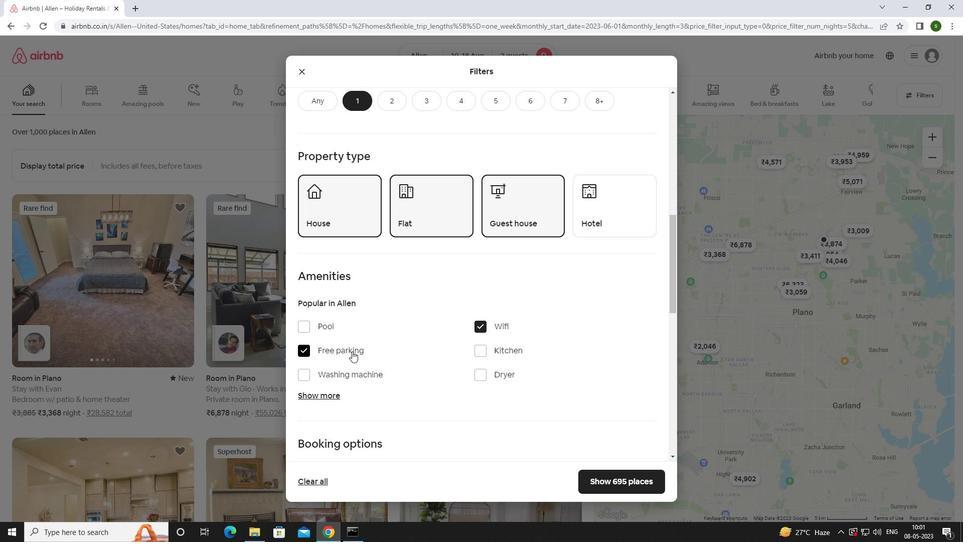 
Action: Mouse scrolled (352, 350) with delta (0, 0)
Screenshot: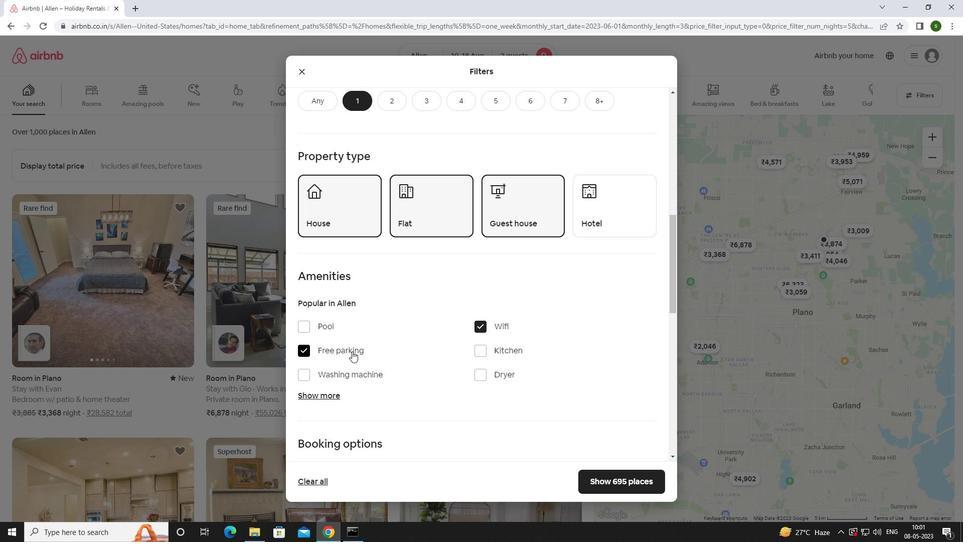 
Action: Mouse moved to (318, 293)
Screenshot: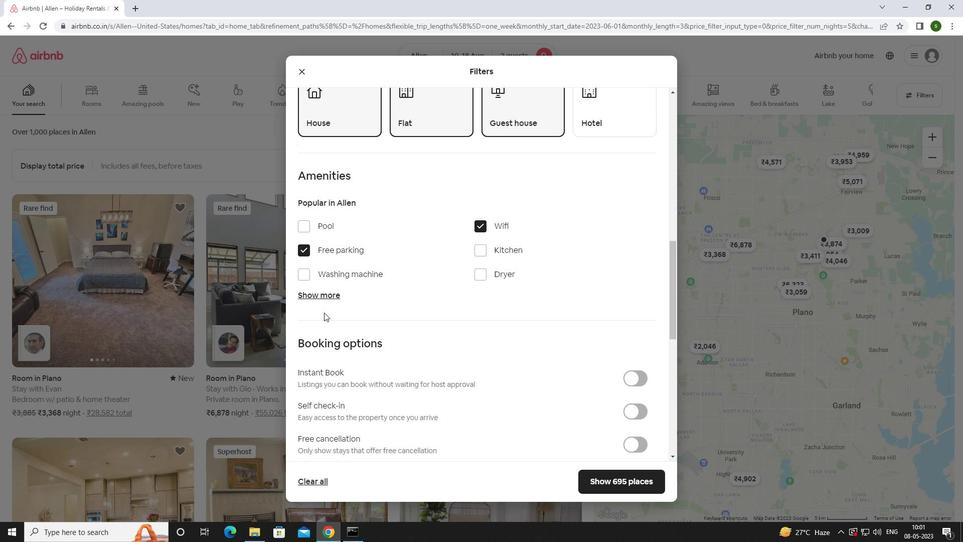 
Action: Mouse pressed left at (318, 293)
Screenshot: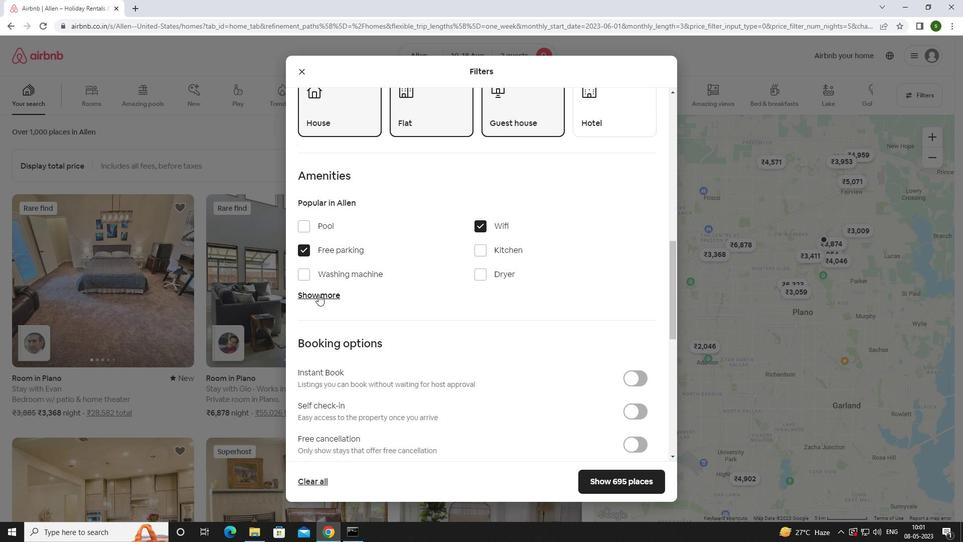 
Action: Mouse moved to (491, 355)
Screenshot: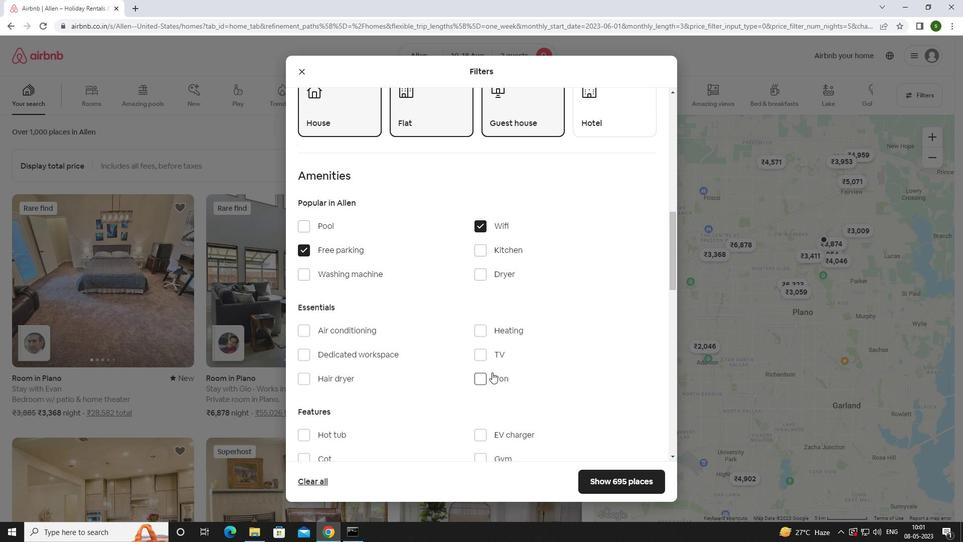 
Action: Mouse pressed left at (491, 355)
Screenshot: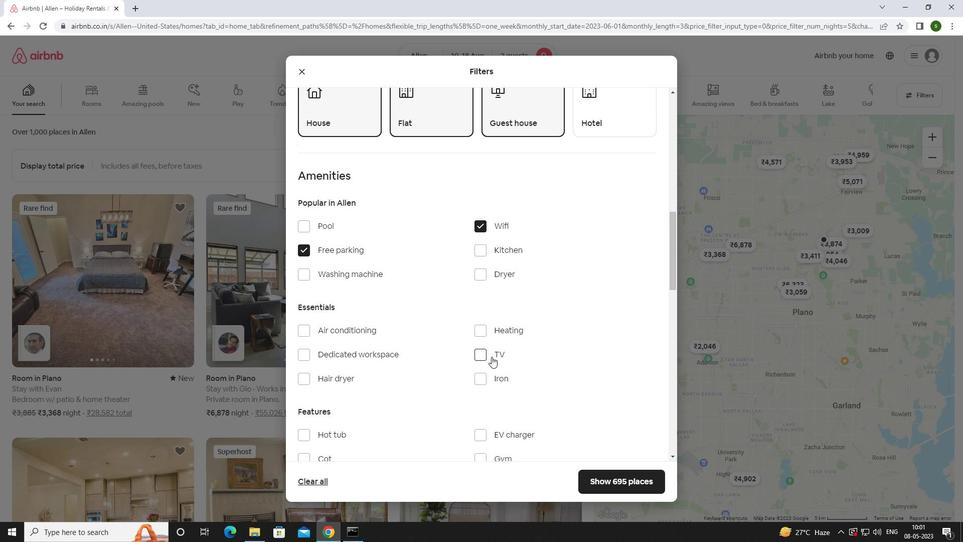 
Action: Mouse moved to (447, 365)
Screenshot: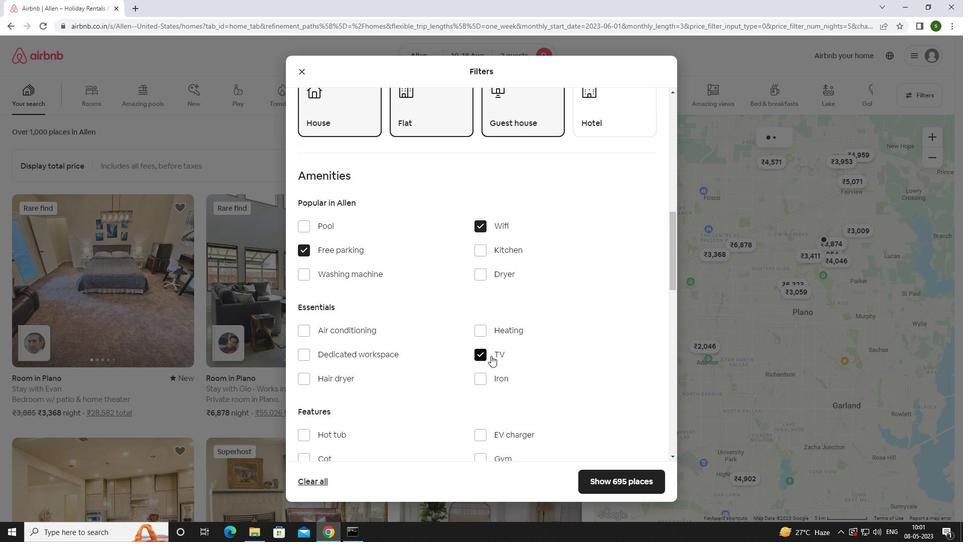 
Action: Mouse scrolled (447, 364) with delta (0, 0)
Screenshot: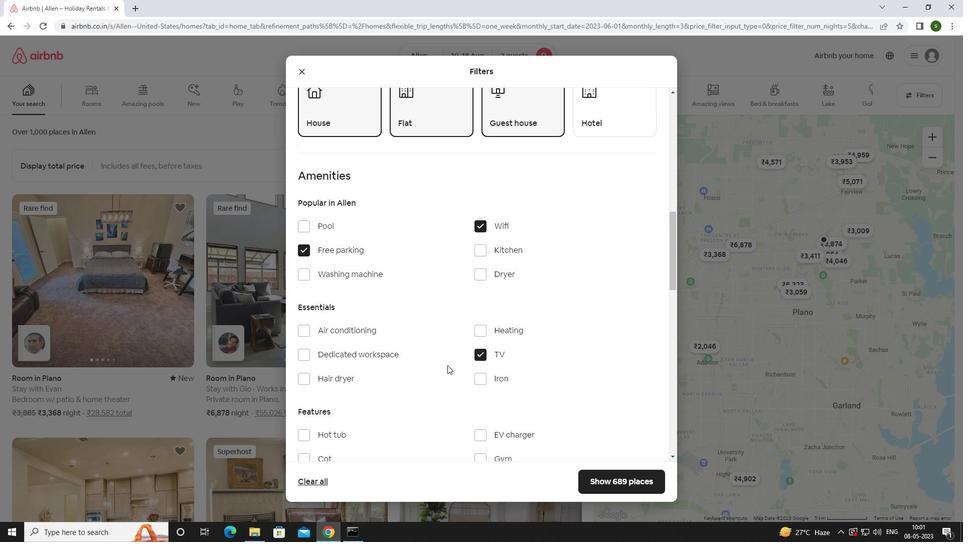 
Action: Mouse scrolled (447, 364) with delta (0, 0)
Screenshot: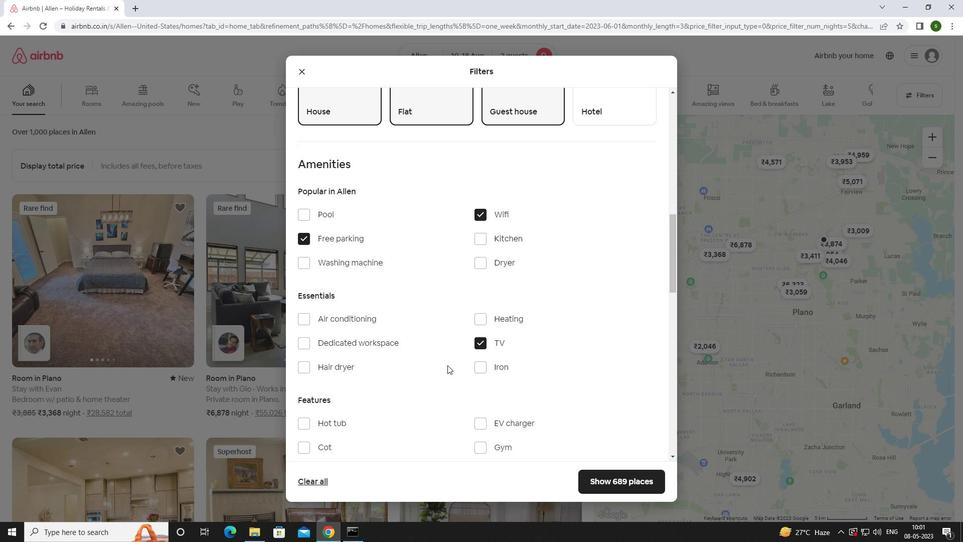 
Action: Mouse scrolled (447, 364) with delta (0, 0)
Screenshot: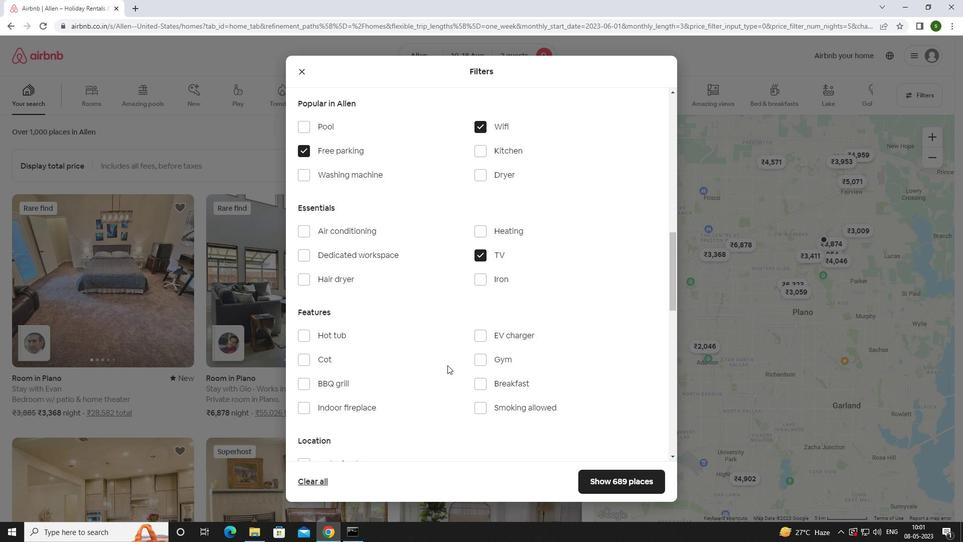 
Action: Mouse moved to (479, 310)
Screenshot: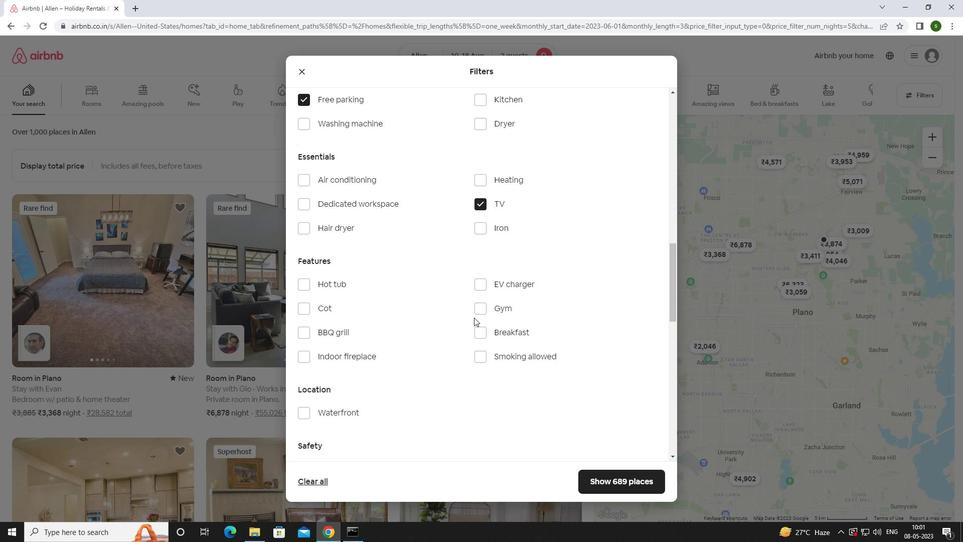 
Action: Mouse pressed left at (479, 310)
Screenshot: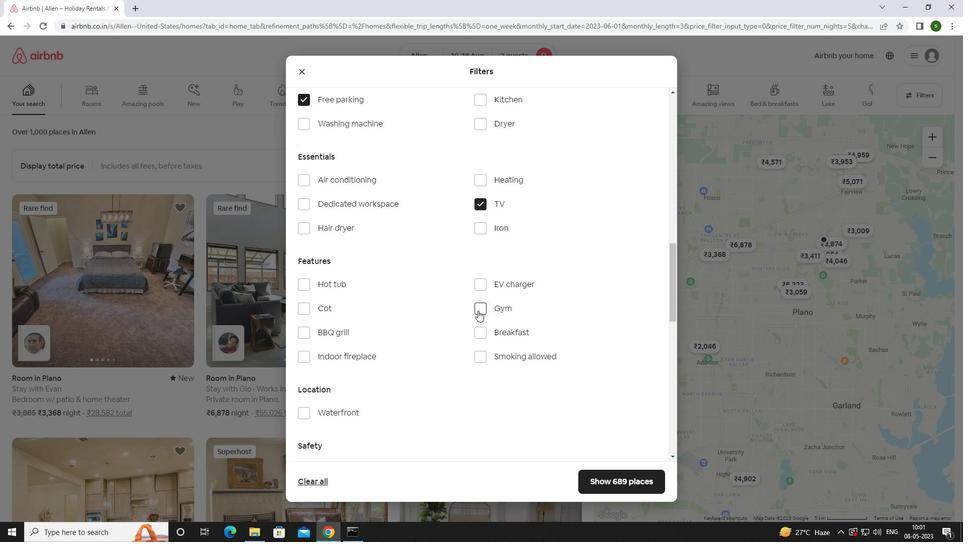 
Action: Mouse moved to (479, 325)
Screenshot: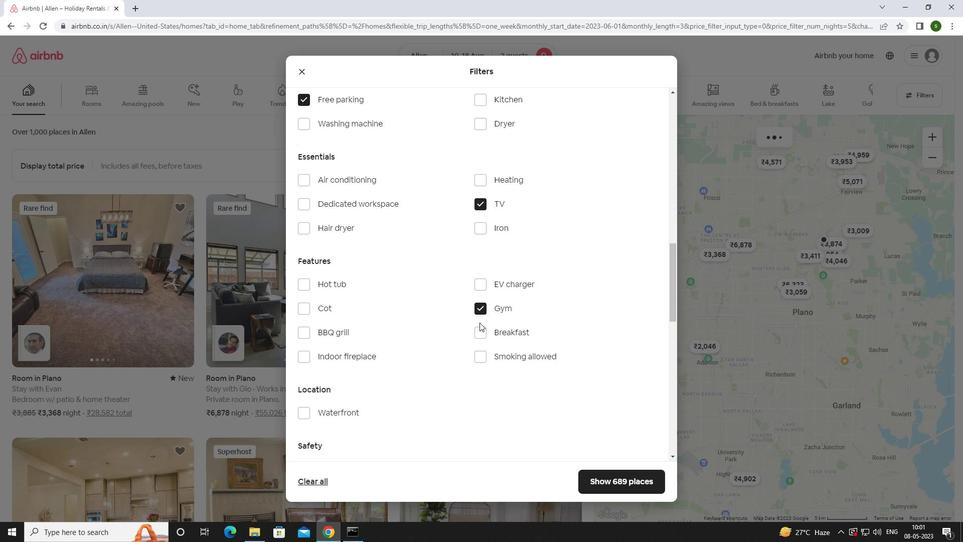 
Action: Mouse pressed left at (479, 325)
Screenshot: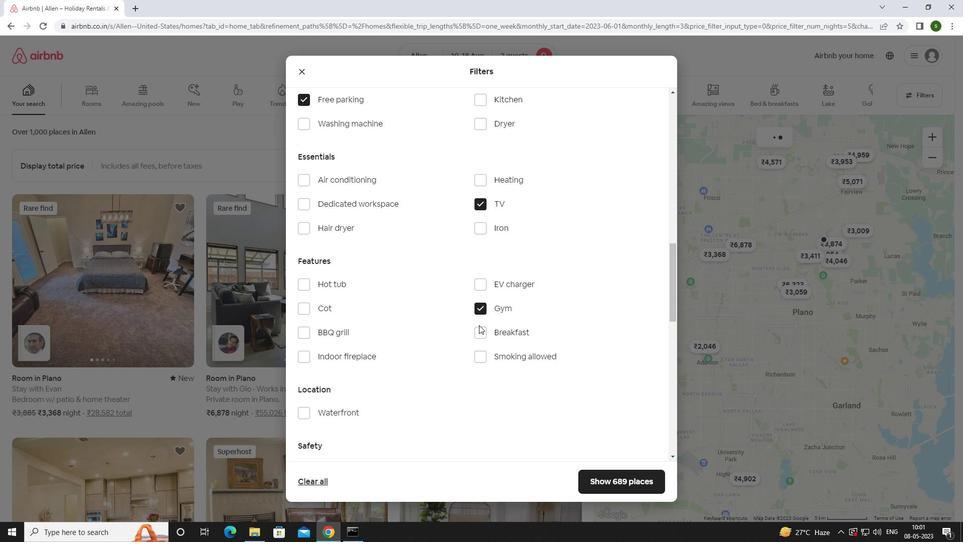 
Action: Mouse moved to (479, 330)
Screenshot: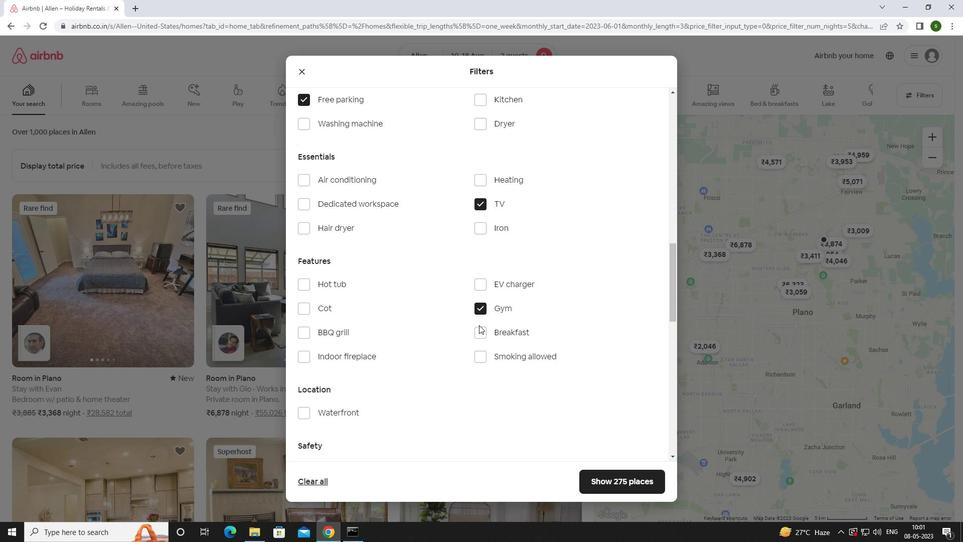 
Action: Mouse pressed left at (479, 330)
Screenshot: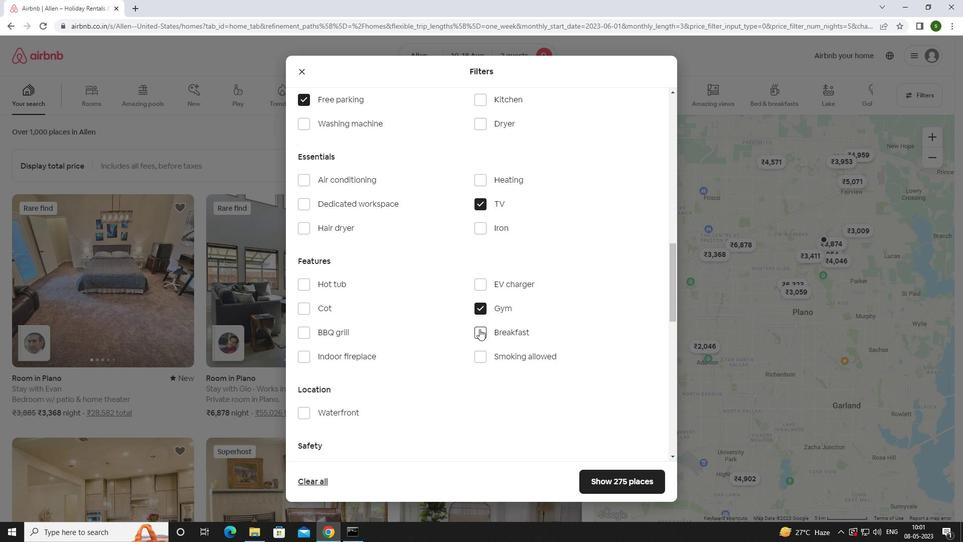
Action: Mouse moved to (479, 330)
Screenshot: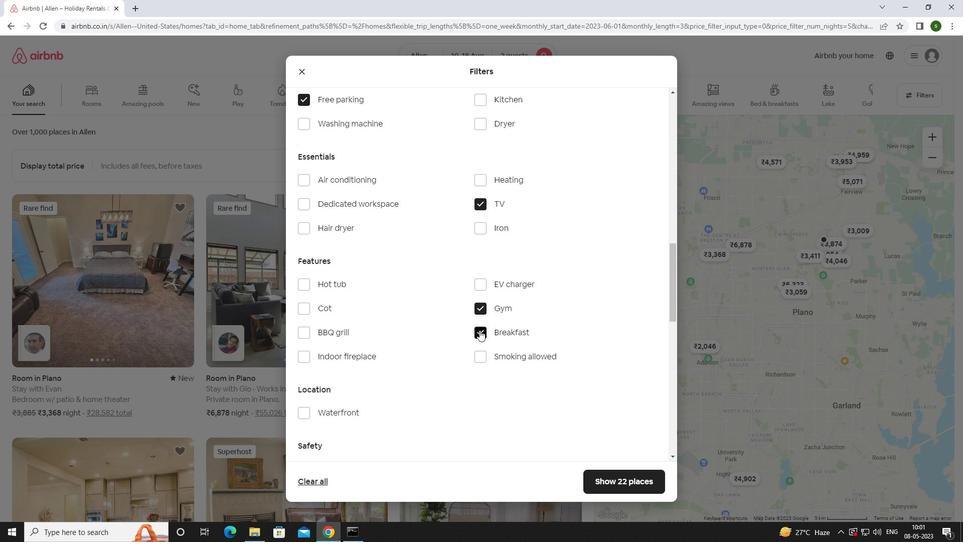 
Action: Mouse scrolled (479, 330) with delta (0, 0)
Screenshot: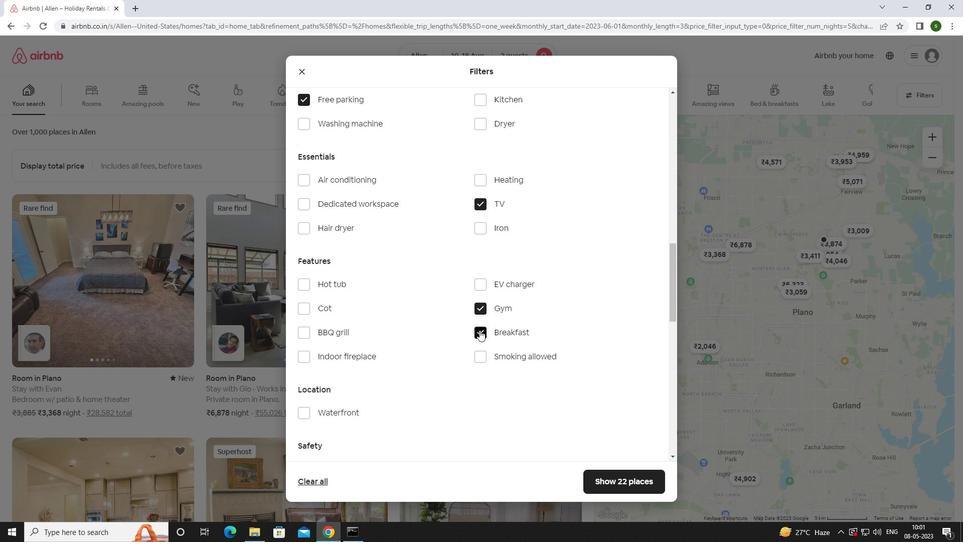 
Action: Mouse scrolled (479, 330) with delta (0, 0)
Screenshot: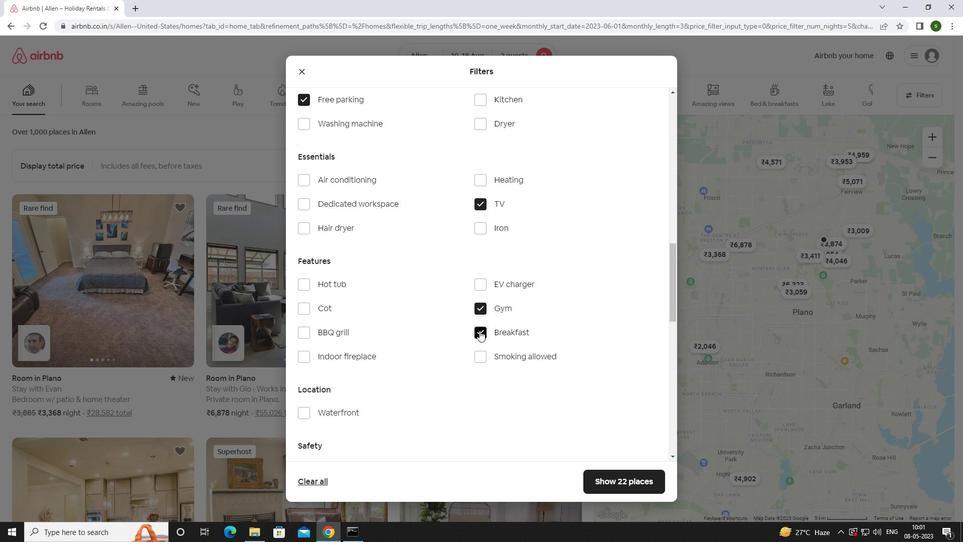 
Action: Mouse scrolled (479, 330) with delta (0, 0)
Screenshot: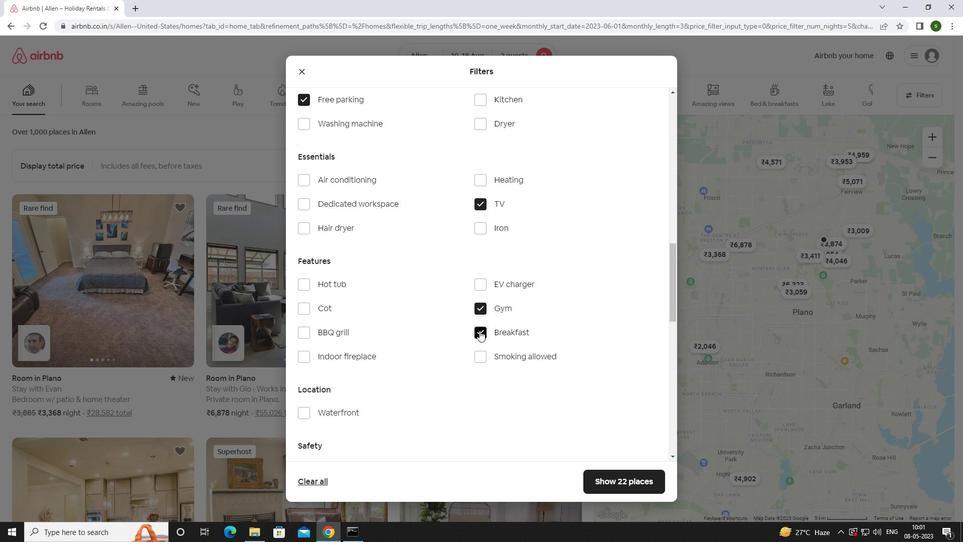 
Action: Mouse scrolled (479, 330) with delta (0, 0)
Screenshot: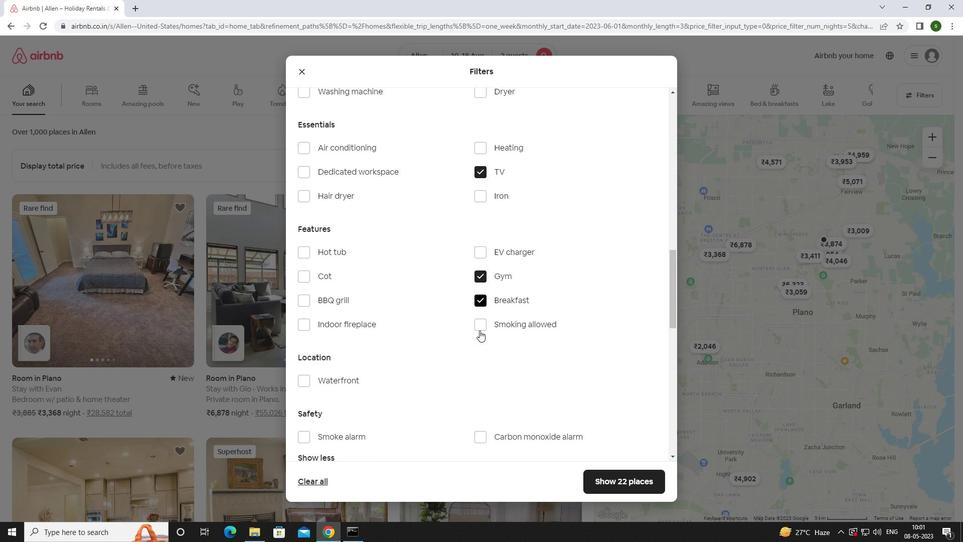 
Action: Mouse moved to (629, 406)
Screenshot: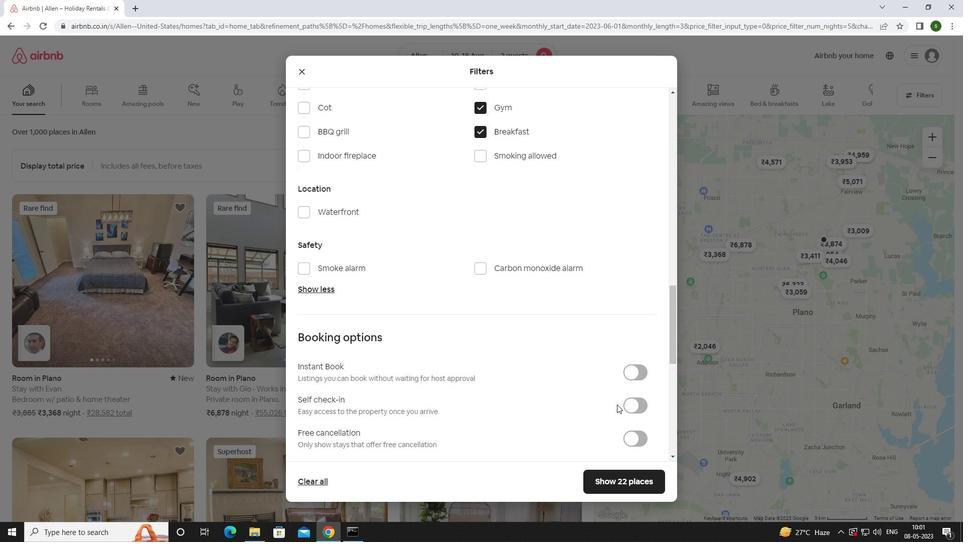 
Action: Mouse pressed left at (629, 406)
Screenshot: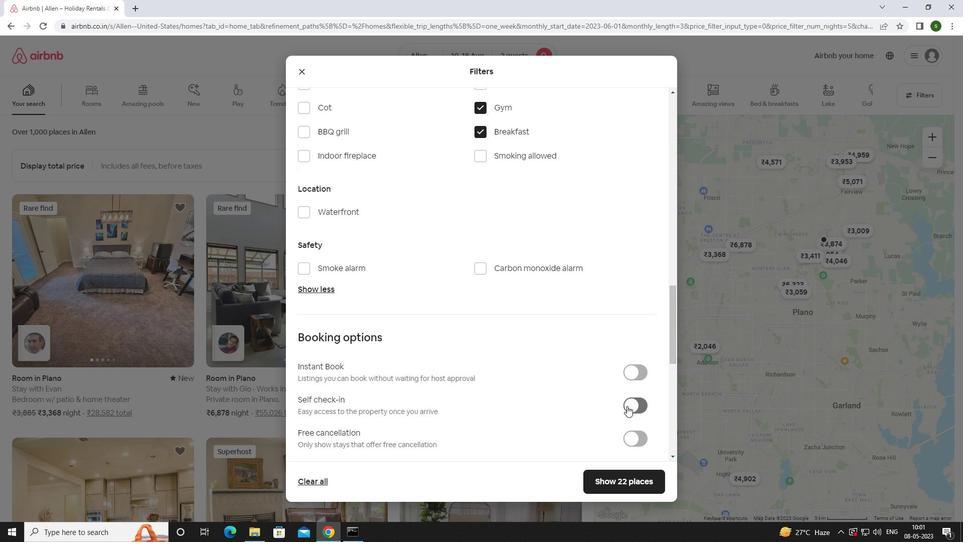 
Action: Mouse moved to (505, 356)
Screenshot: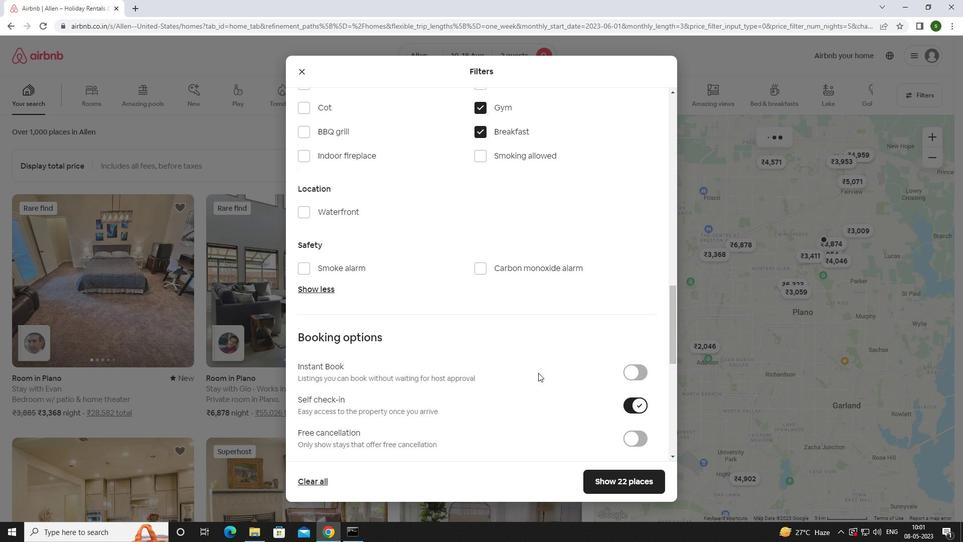 
Action: Mouse scrolled (505, 356) with delta (0, 0)
Screenshot: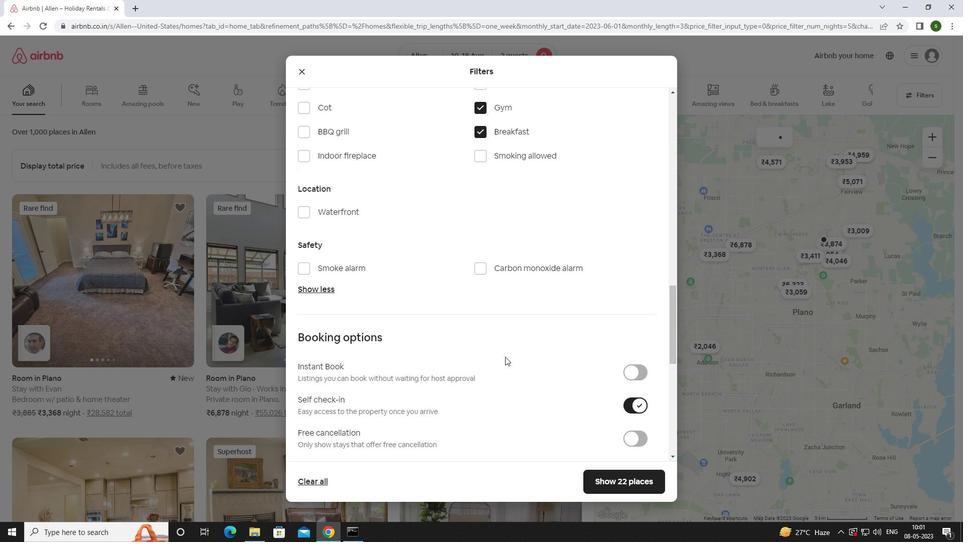 
Action: Mouse scrolled (505, 356) with delta (0, 0)
Screenshot: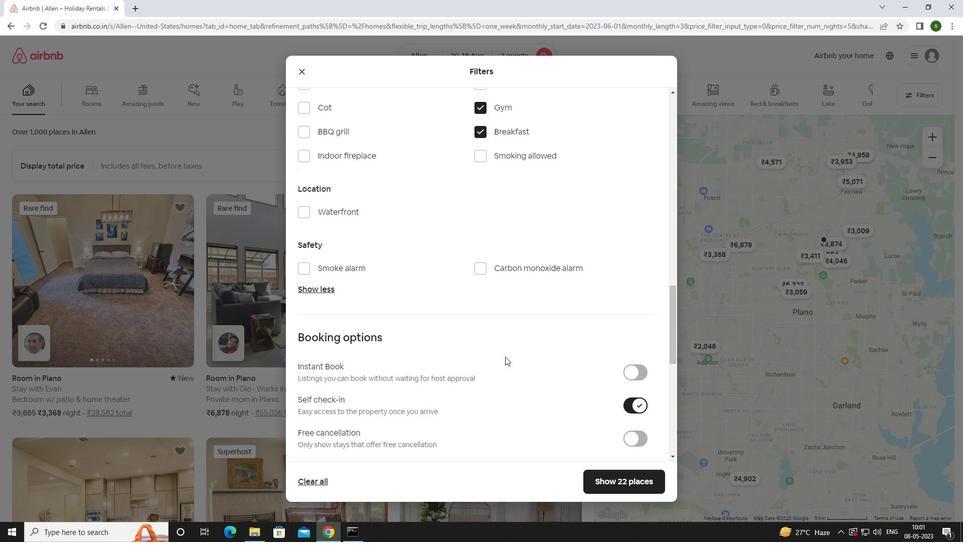 
Action: Mouse scrolled (505, 356) with delta (0, 0)
Screenshot: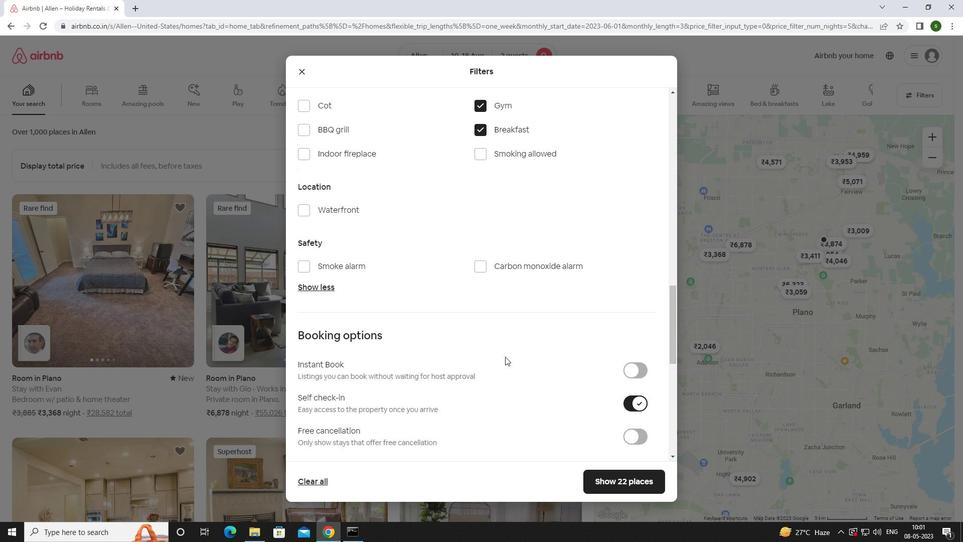 
Action: Mouse scrolled (505, 356) with delta (0, 0)
Screenshot: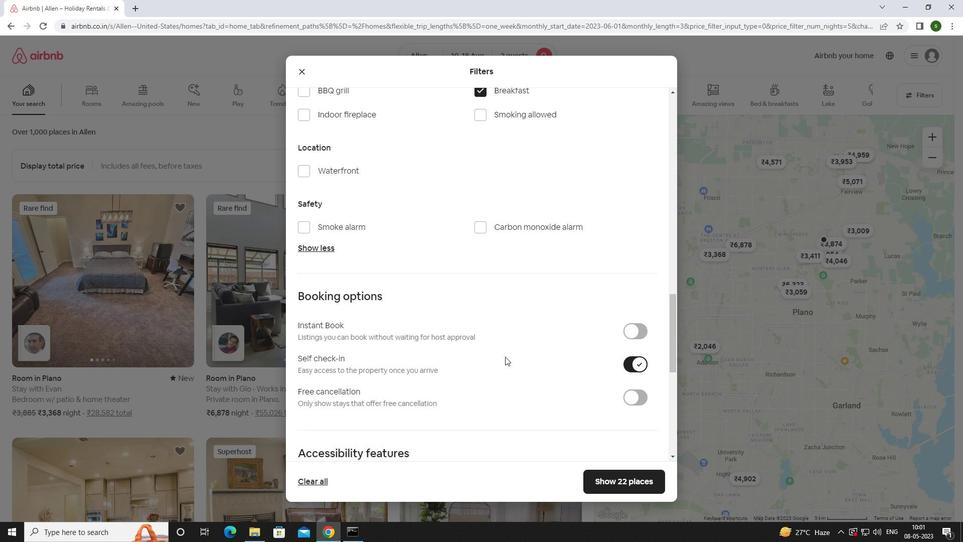 
Action: Mouse scrolled (505, 356) with delta (0, 0)
Screenshot: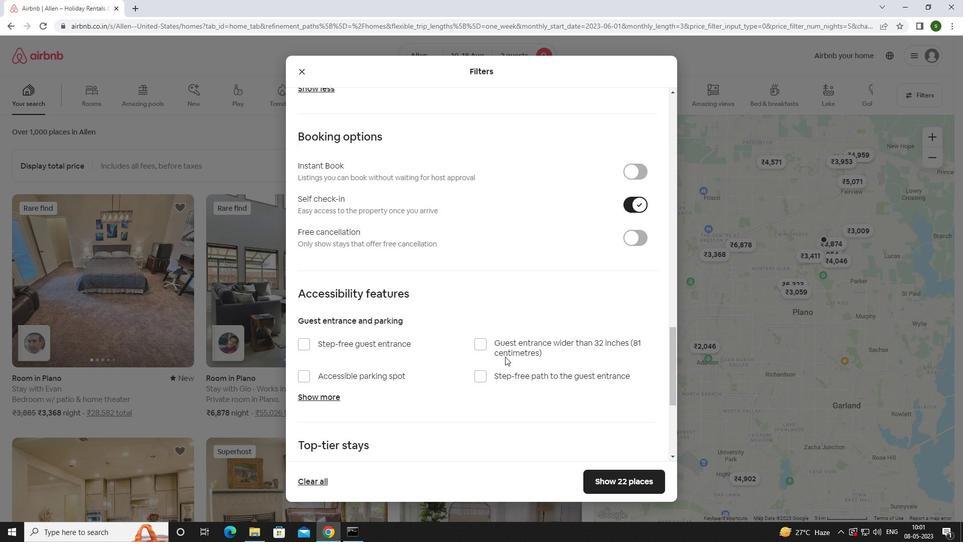 
Action: Mouse scrolled (505, 356) with delta (0, 0)
Screenshot: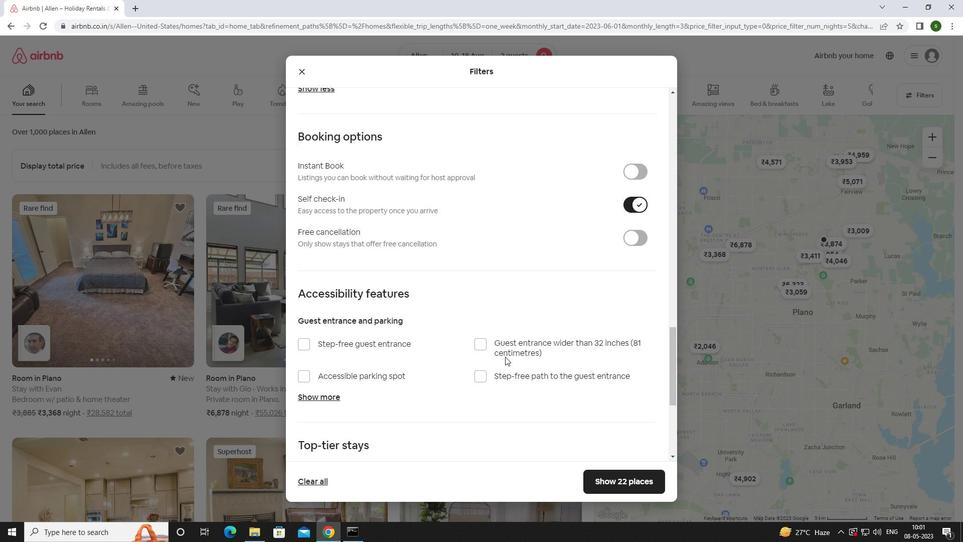
Action: Mouse scrolled (505, 356) with delta (0, 0)
Screenshot: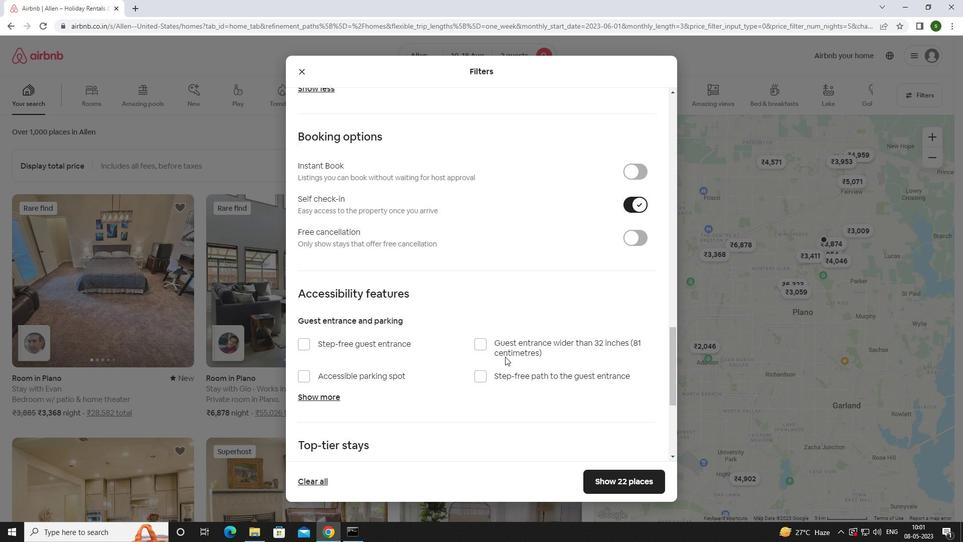 
Action: Mouse scrolled (505, 356) with delta (0, 0)
Screenshot: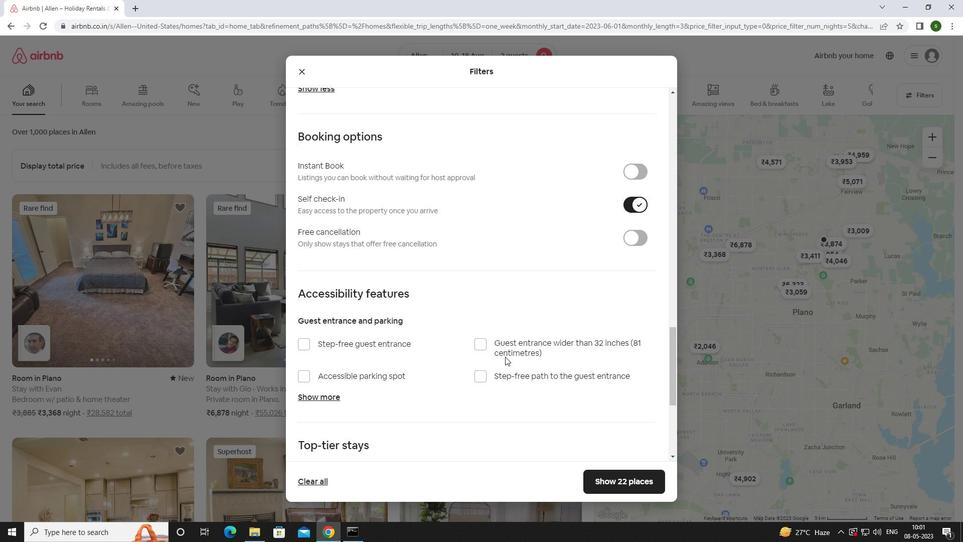 
Action: Mouse moved to (340, 413)
Screenshot: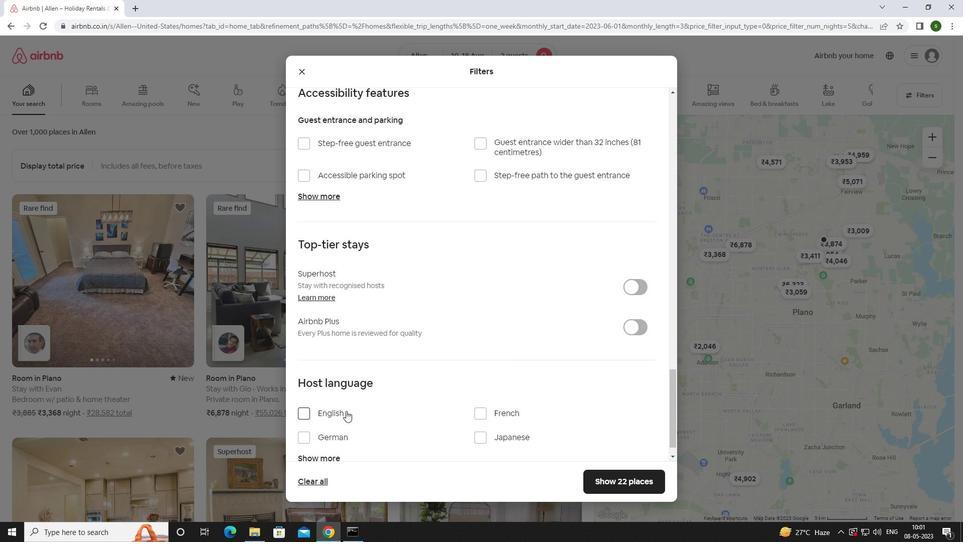 
Action: Mouse pressed left at (340, 413)
Screenshot: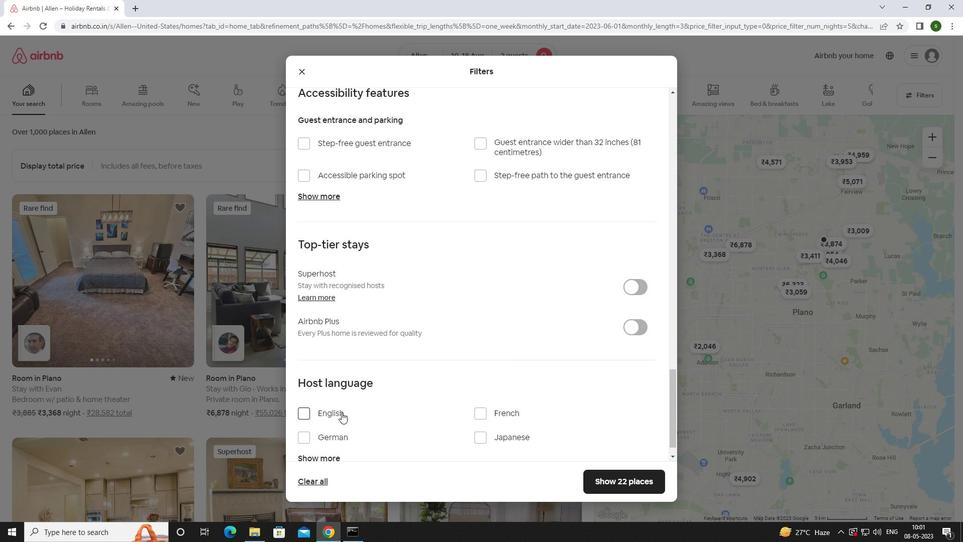 
Action: Mouse moved to (614, 479)
Screenshot: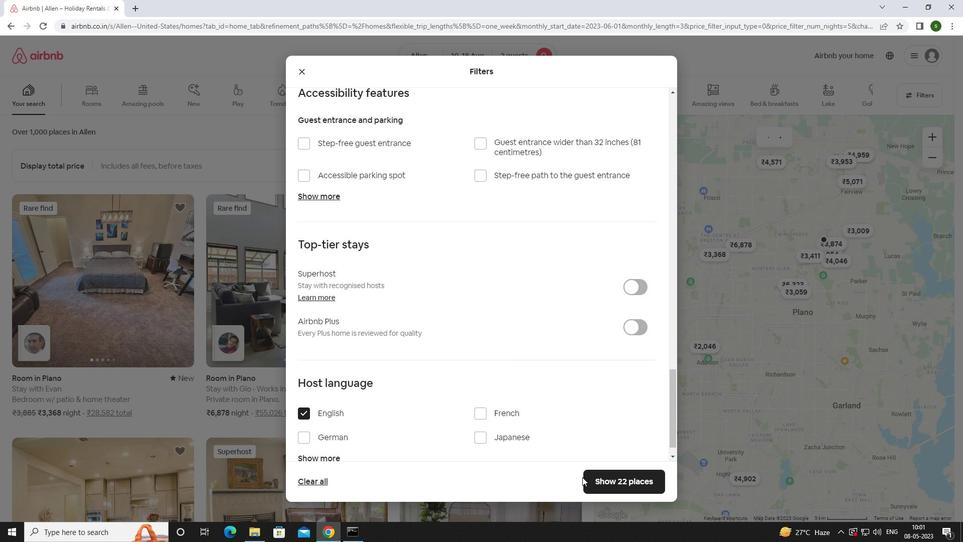 
Action: Mouse pressed left at (614, 479)
Screenshot: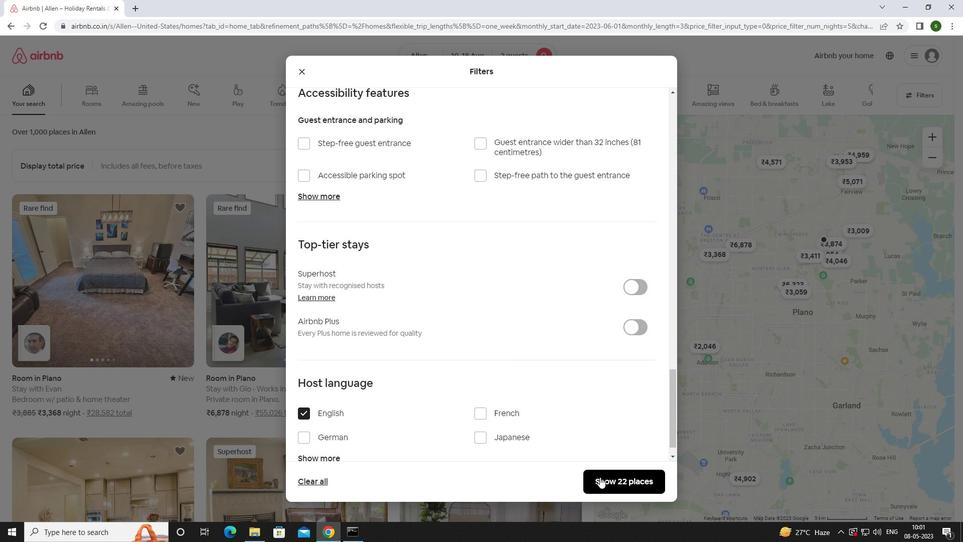 
Action: Mouse moved to (439, 394)
Screenshot: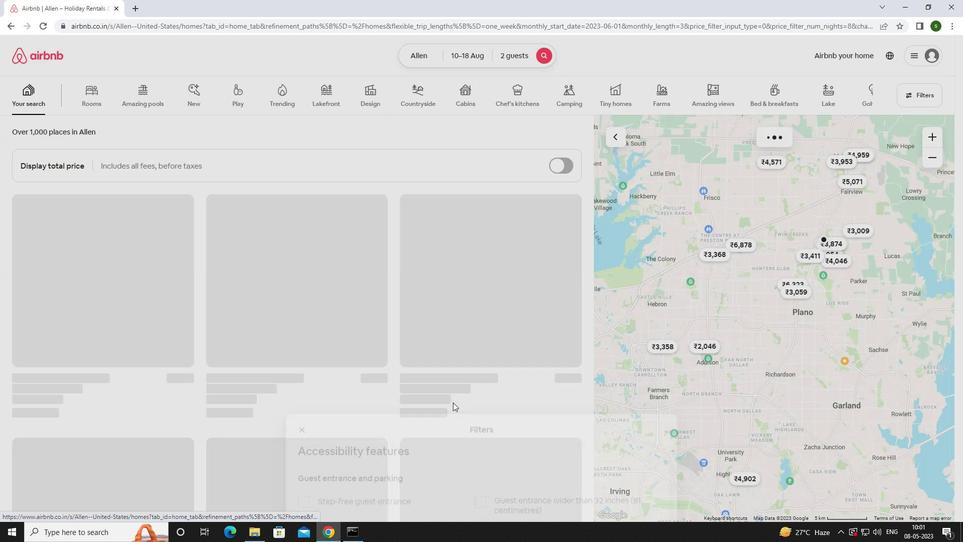 
